 Task: Use LinkedIn's search filters to find profiles with the title 'Technical Specialist', service category 'Relocation', location 'Linjing', talks about 'Markets', and current company 'H.G.'.
Action: Mouse moved to (555, 68)
Screenshot: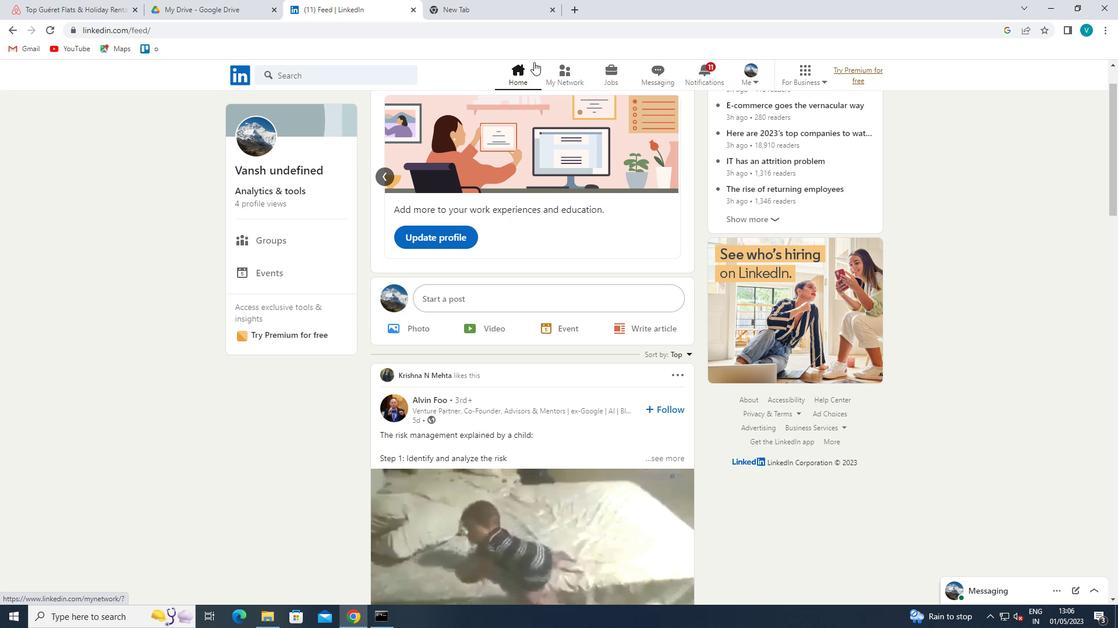 
Action: Mouse pressed left at (555, 68)
Screenshot: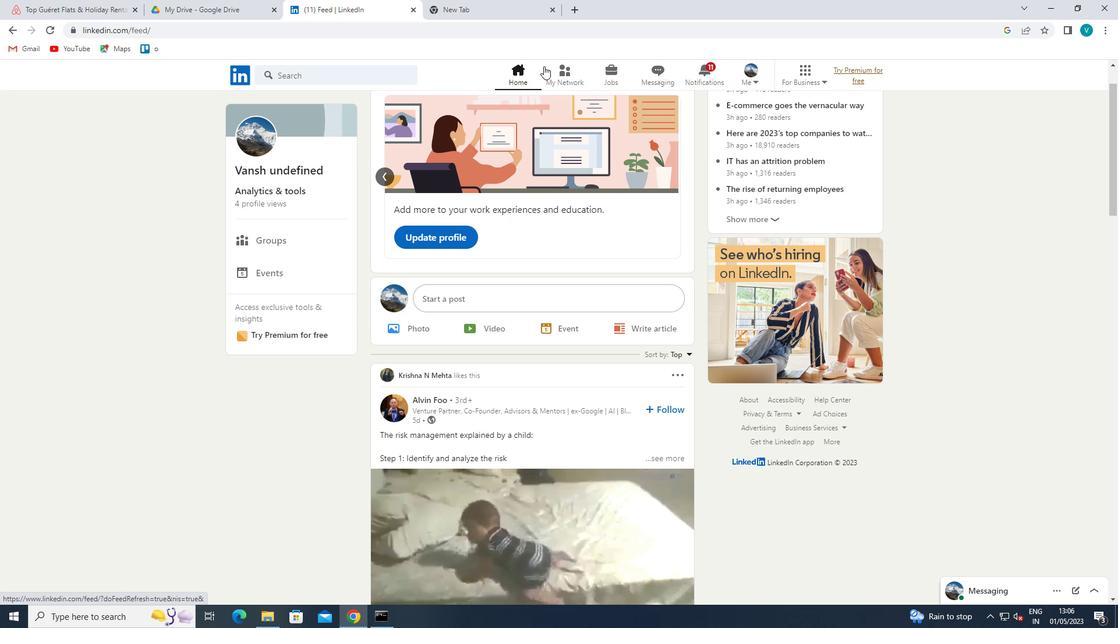 
Action: Mouse moved to (334, 139)
Screenshot: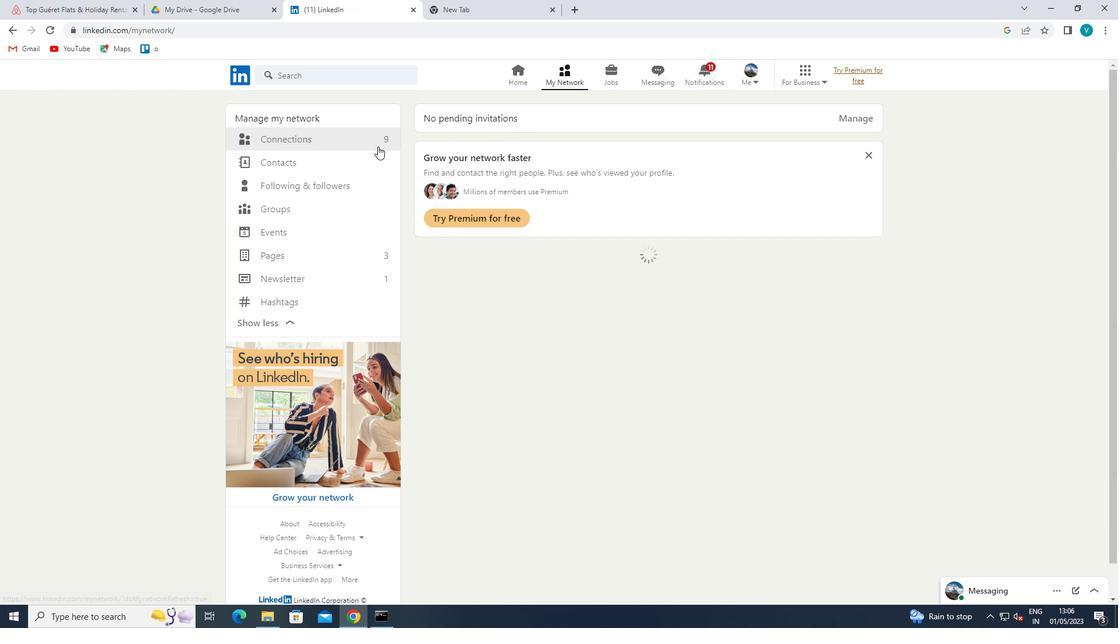 
Action: Mouse pressed left at (334, 139)
Screenshot: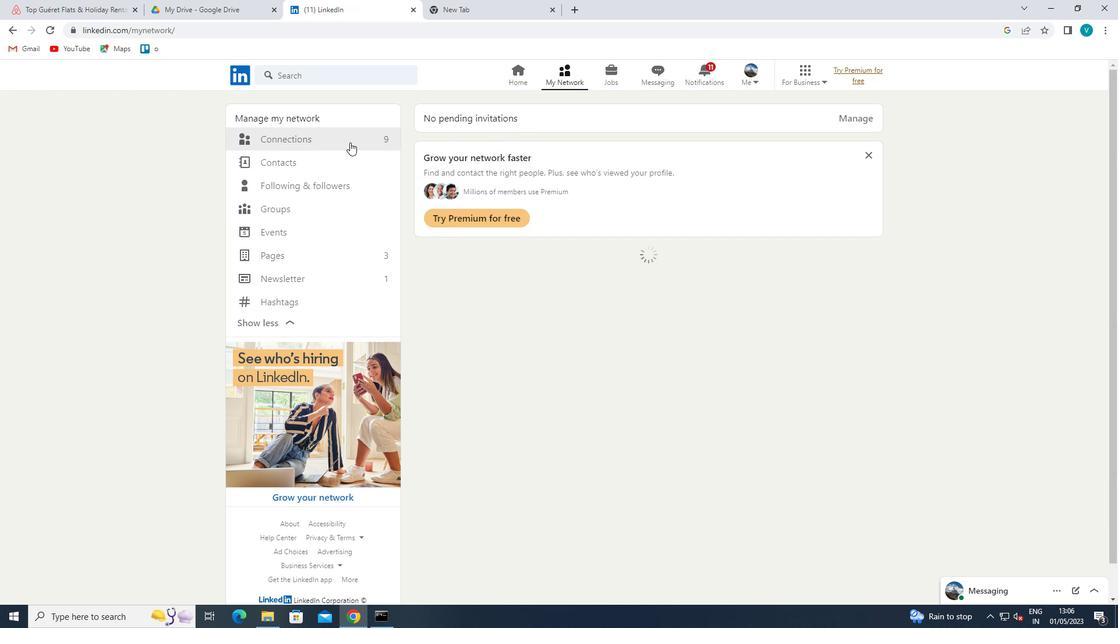 
Action: Mouse moved to (638, 139)
Screenshot: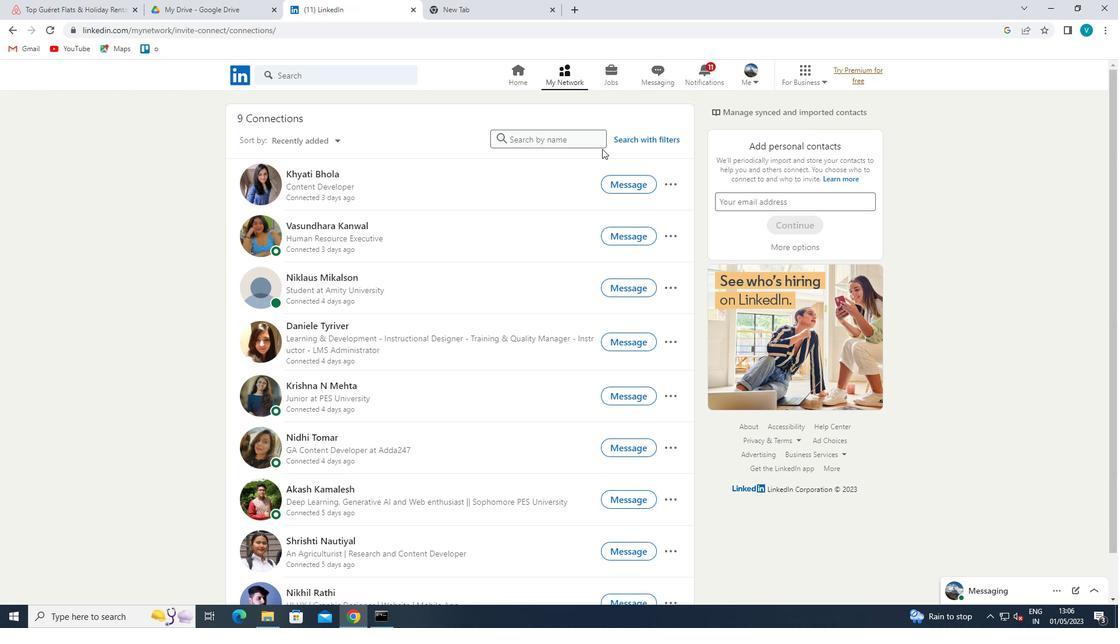 
Action: Mouse pressed left at (638, 139)
Screenshot: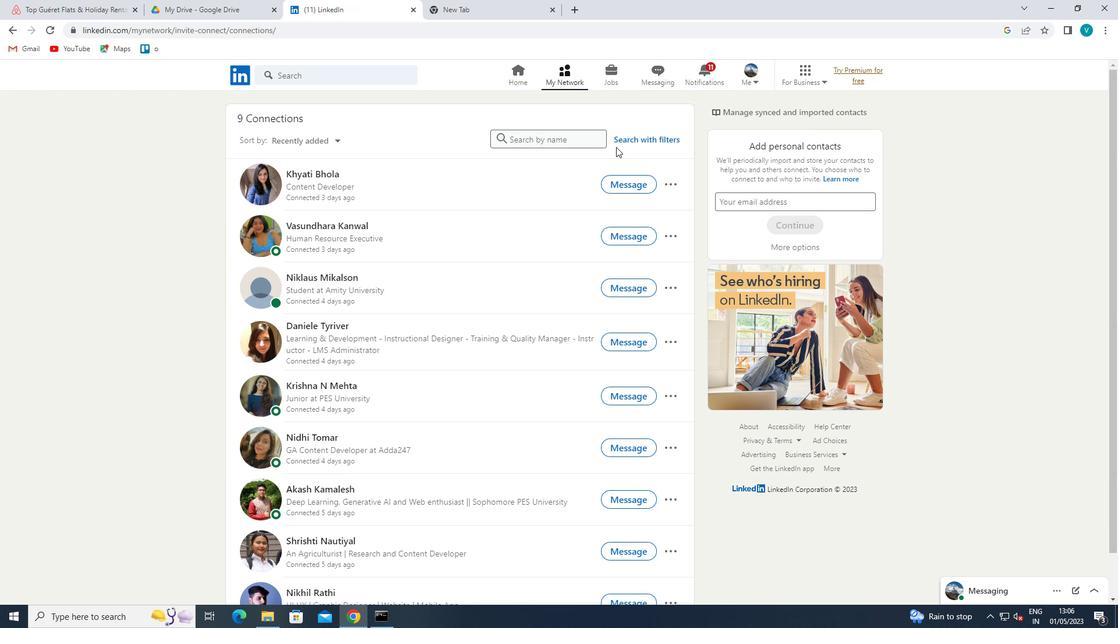 
Action: Mouse moved to (557, 108)
Screenshot: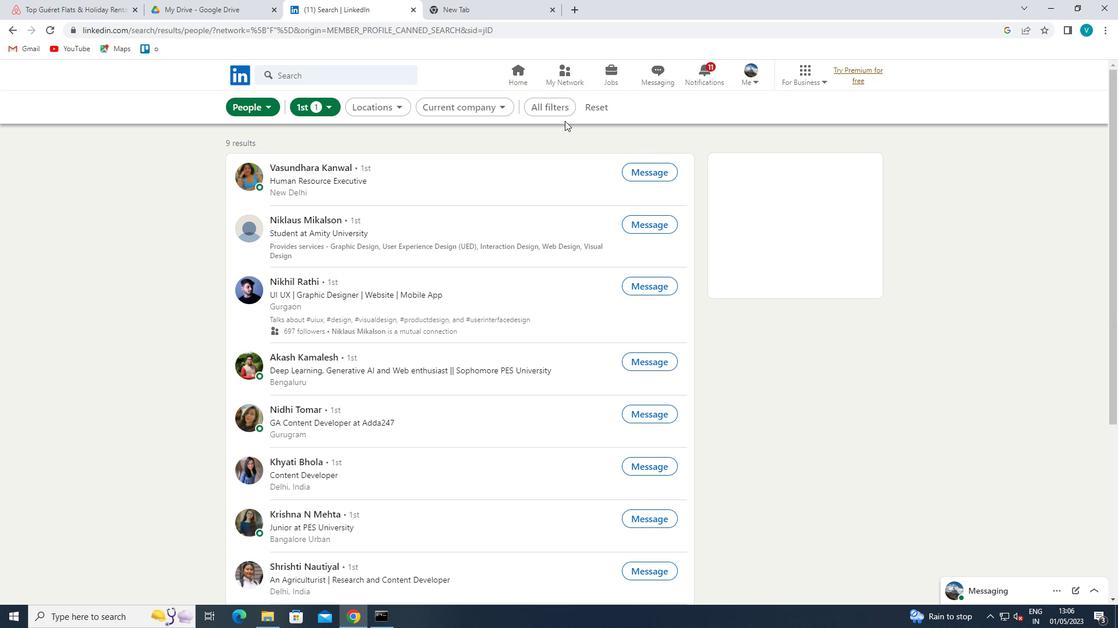 
Action: Mouse pressed left at (557, 108)
Screenshot: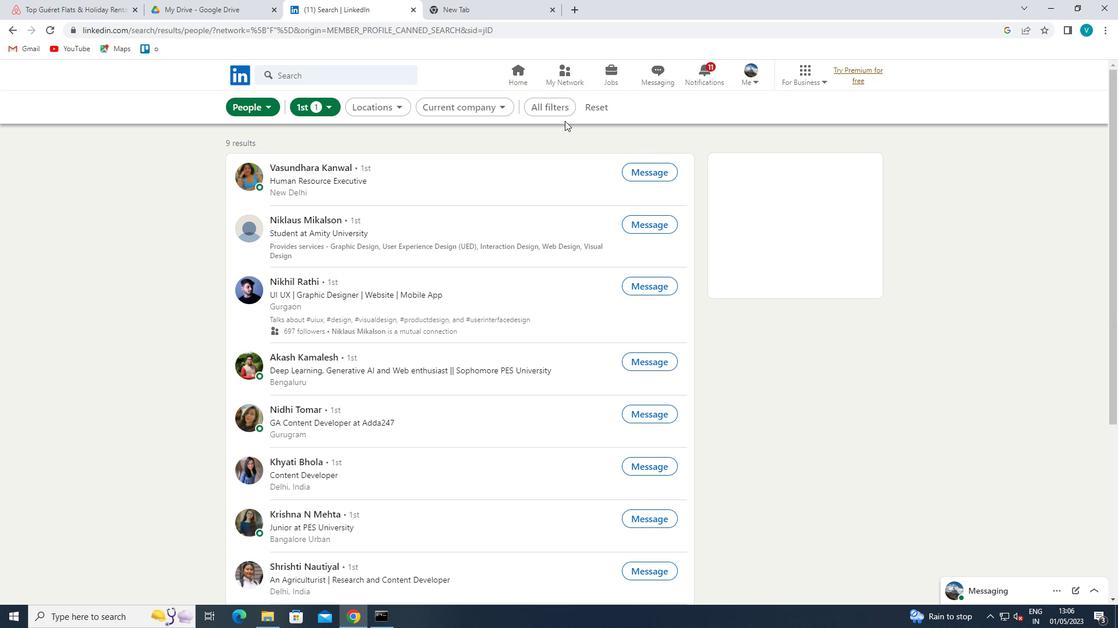 
Action: Mouse moved to (935, 275)
Screenshot: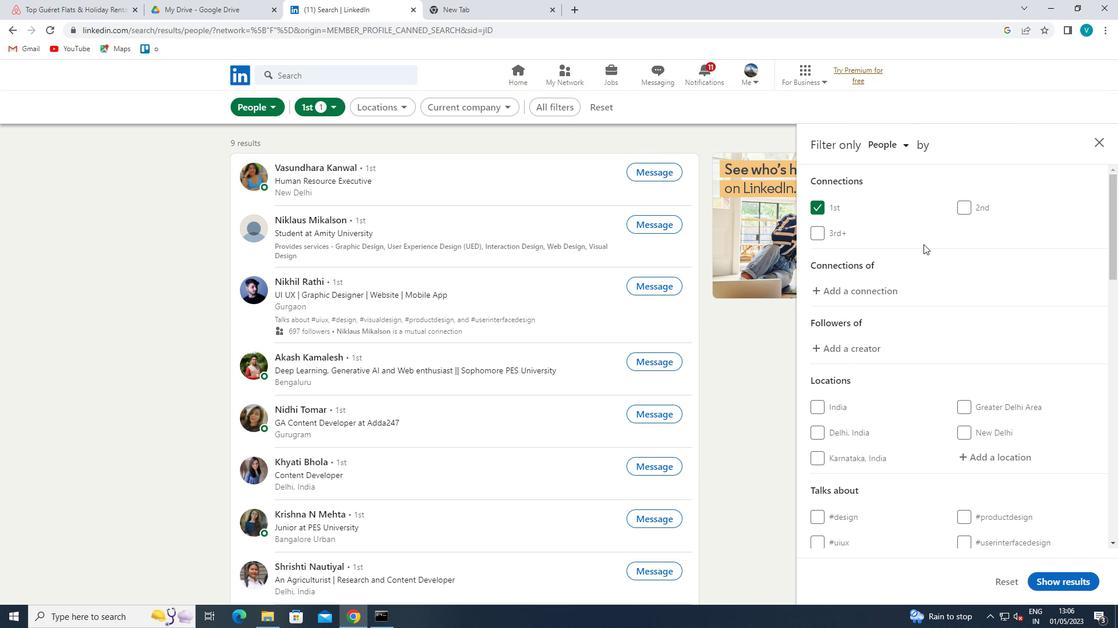 
Action: Mouse scrolled (935, 274) with delta (0, 0)
Screenshot: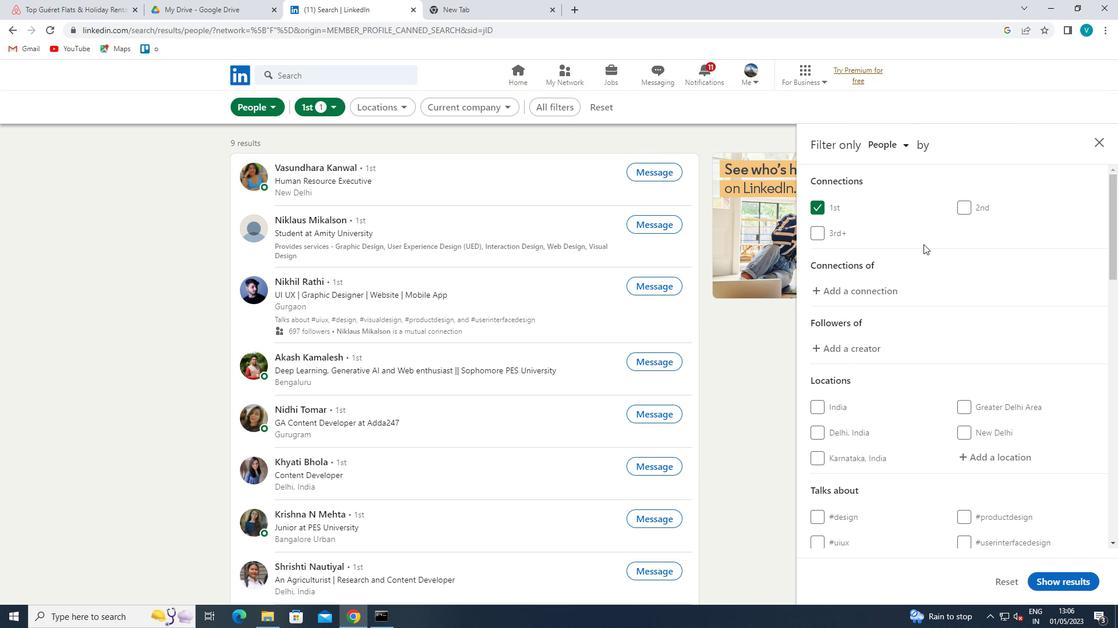 
Action: Mouse moved to (937, 278)
Screenshot: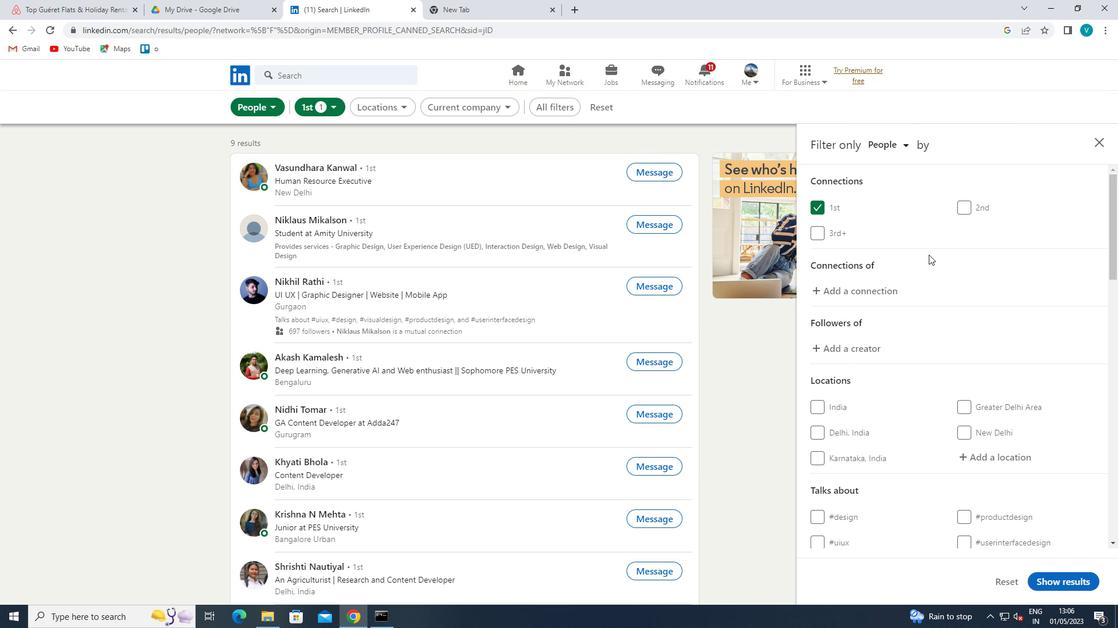 
Action: Mouse scrolled (937, 278) with delta (0, 0)
Screenshot: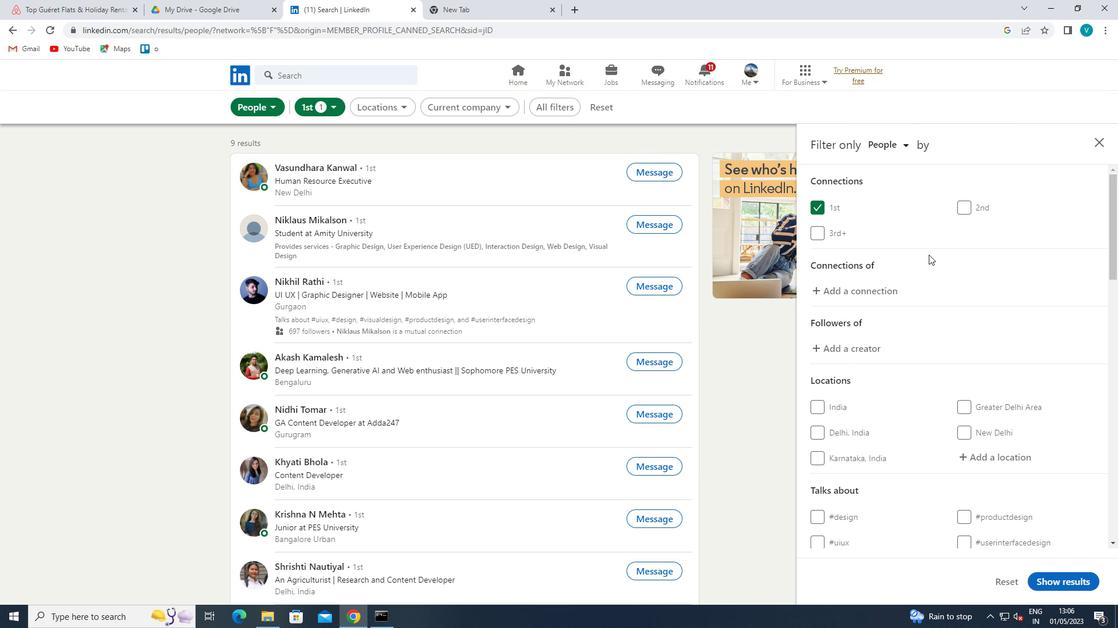 
Action: Mouse moved to (990, 341)
Screenshot: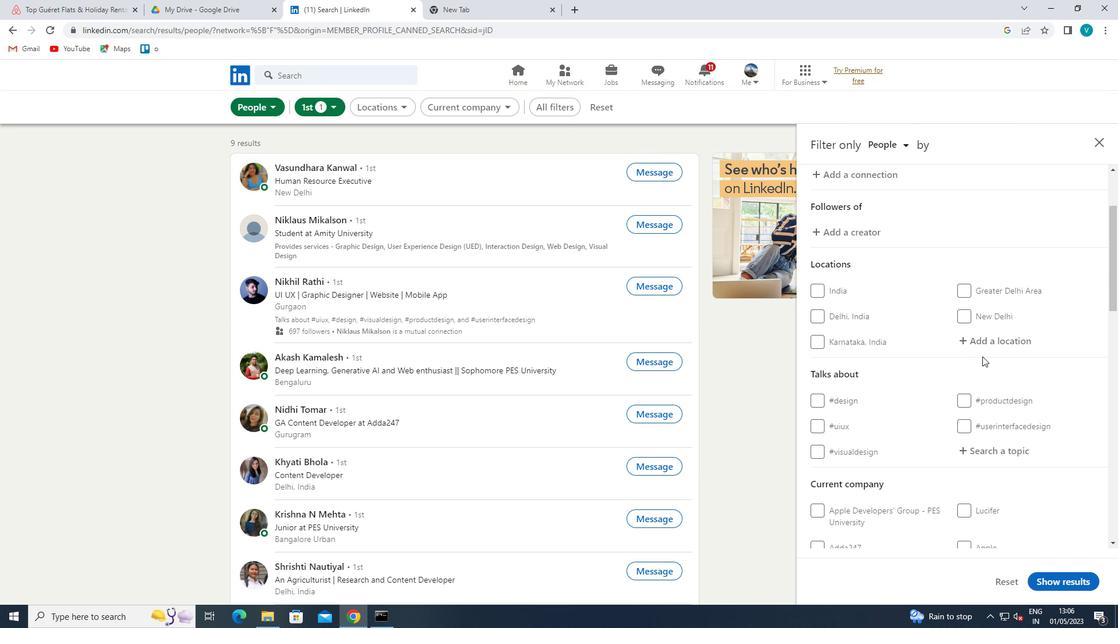 
Action: Mouse pressed left at (990, 341)
Screenshot: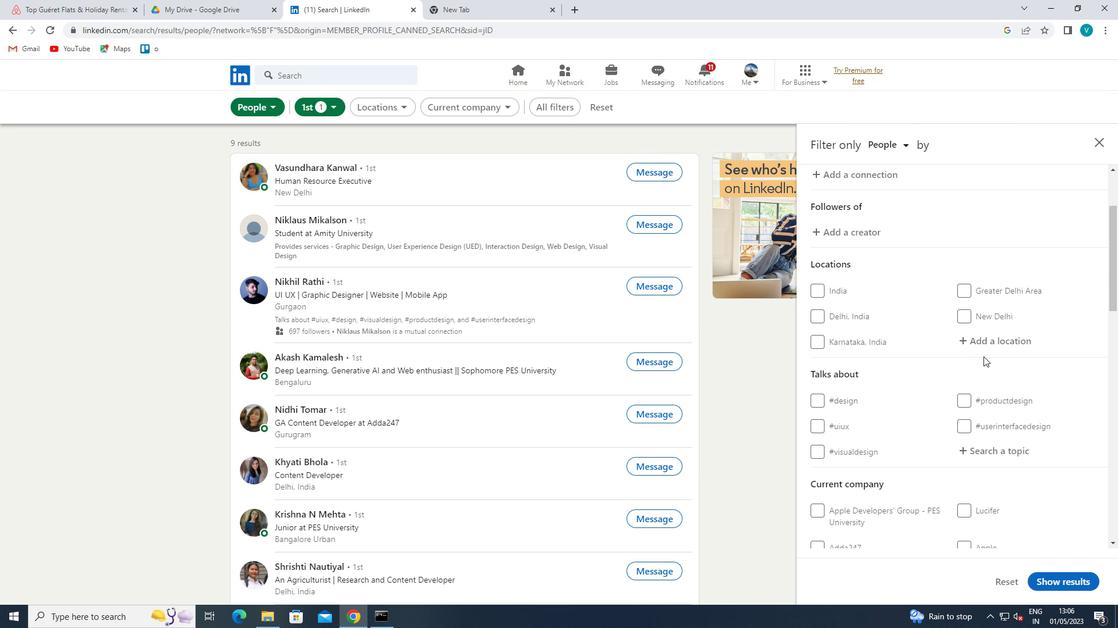 
Action: Mouse moved to (864, 304)
Screenshot: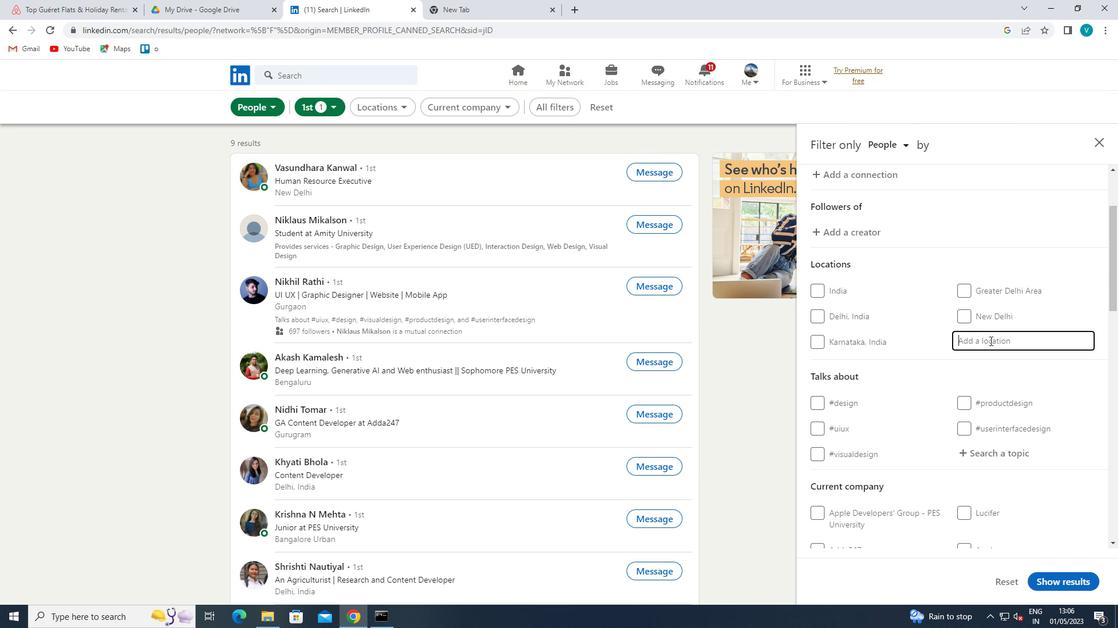 
Action: Key pressed <Key.shift>LINJIANG<Key.space>
Screenshot: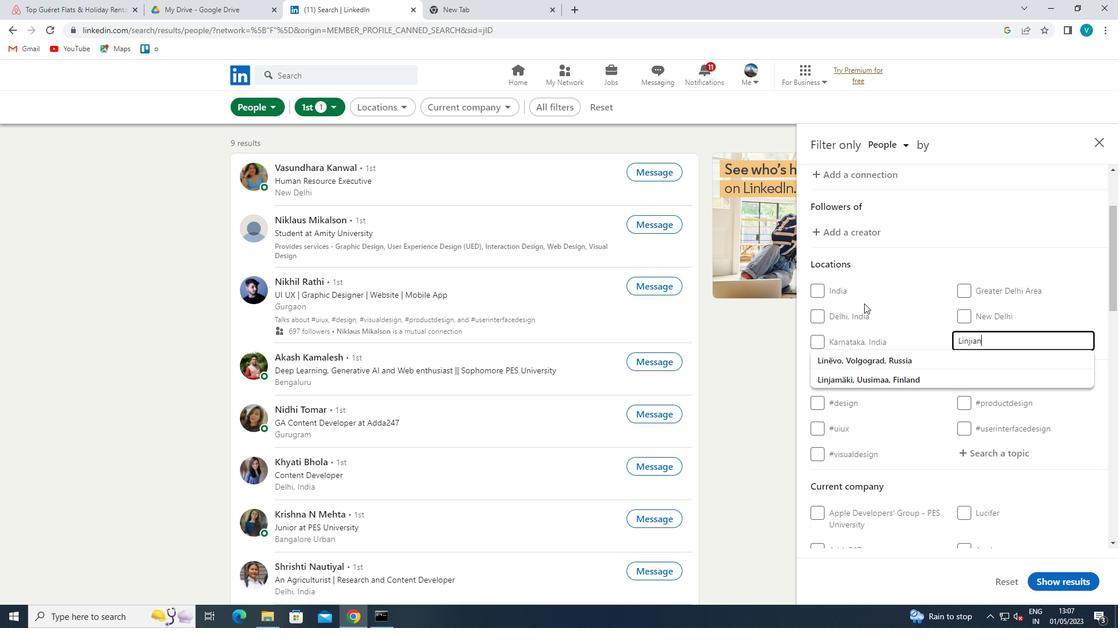 
Action: Mouse moved to (944, 354)
Screenshot: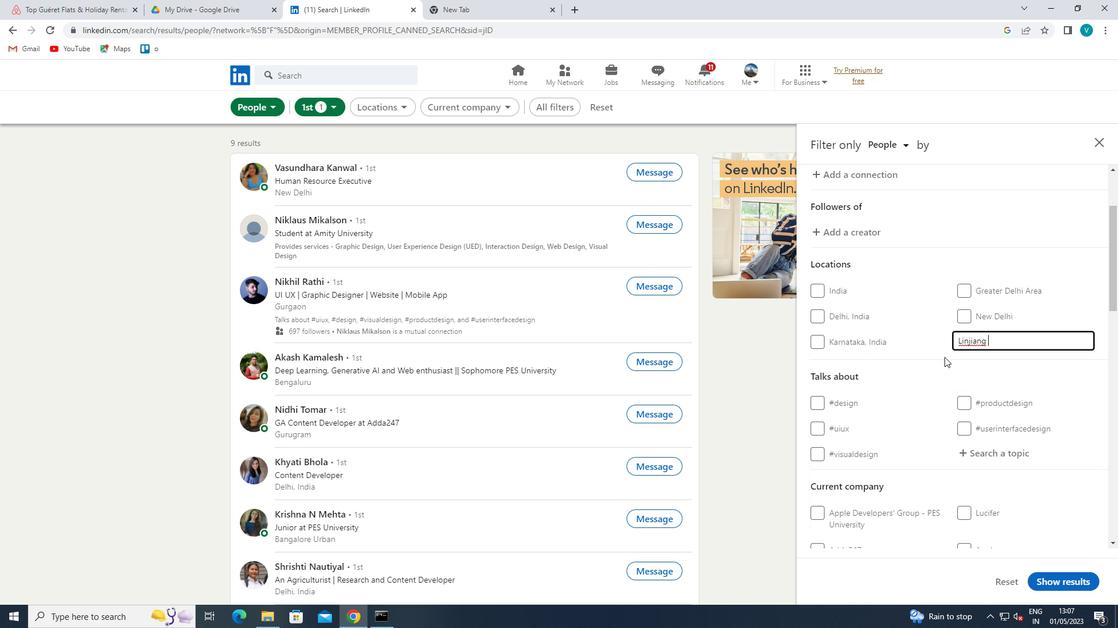 
Action: Mouse pressed left at (944, 354)
Screenshot: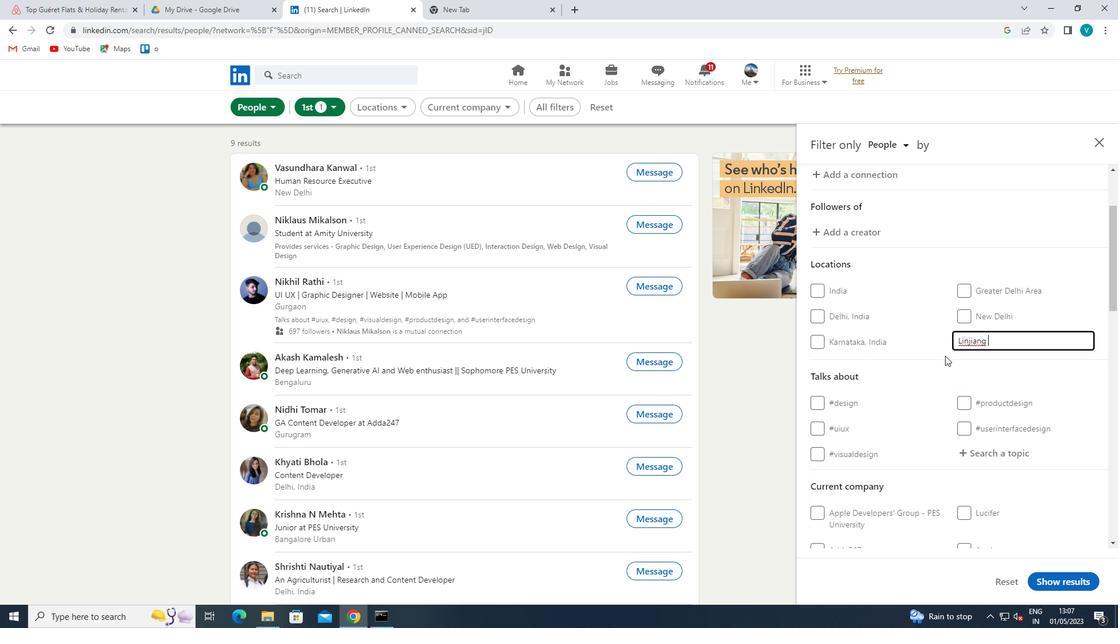 
Action: Mouse moved to (948, 351)
Screenshot: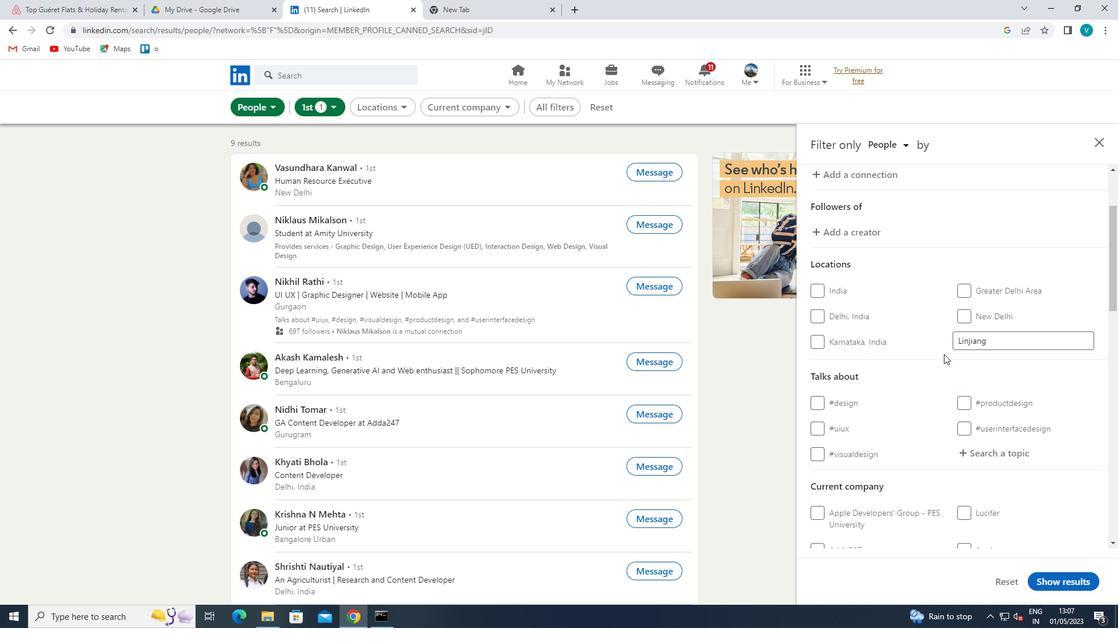 
Action: Mouse scrolled (948, 350) with delta (0, 0)
Screenshot: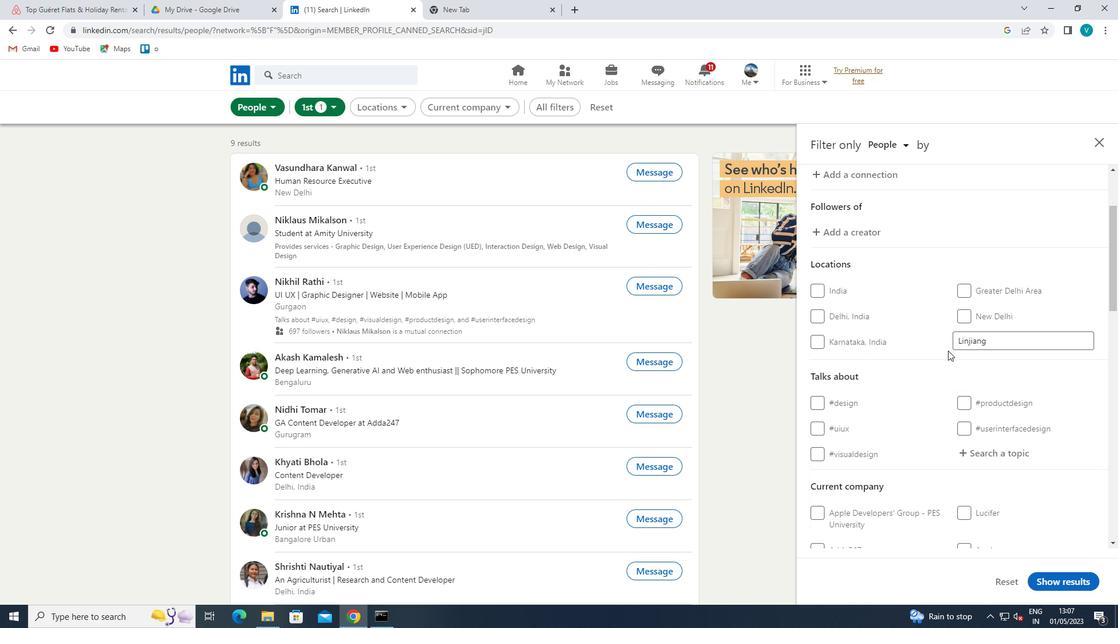 
Action: Mouse moved to (992, 396)
Screenshot: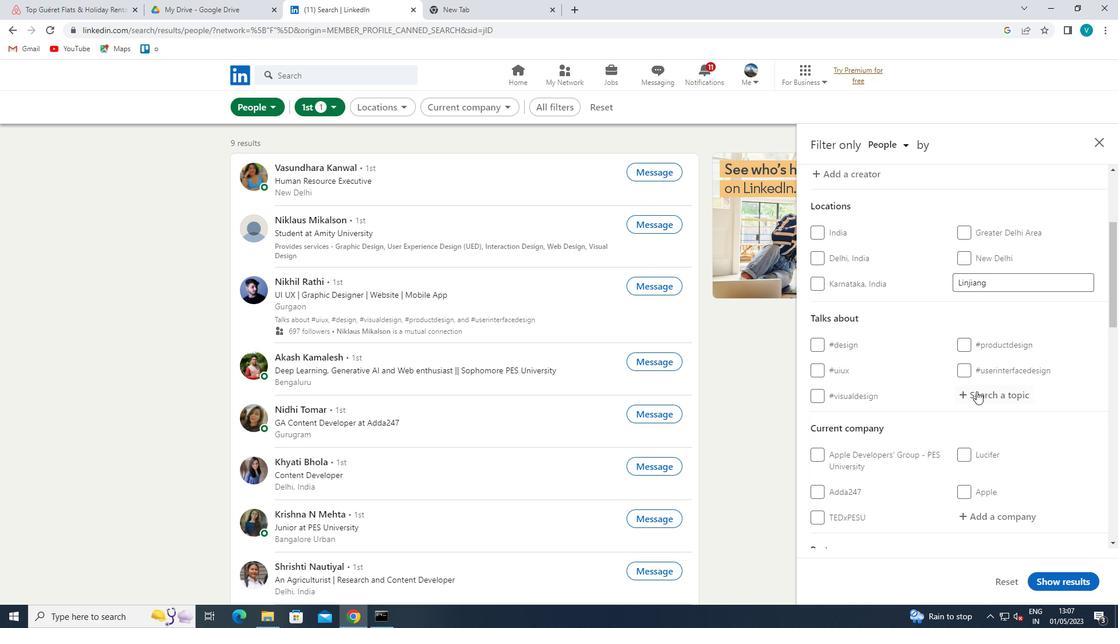 
Action: Mouse pressed left at (992, 396)
Screenshot: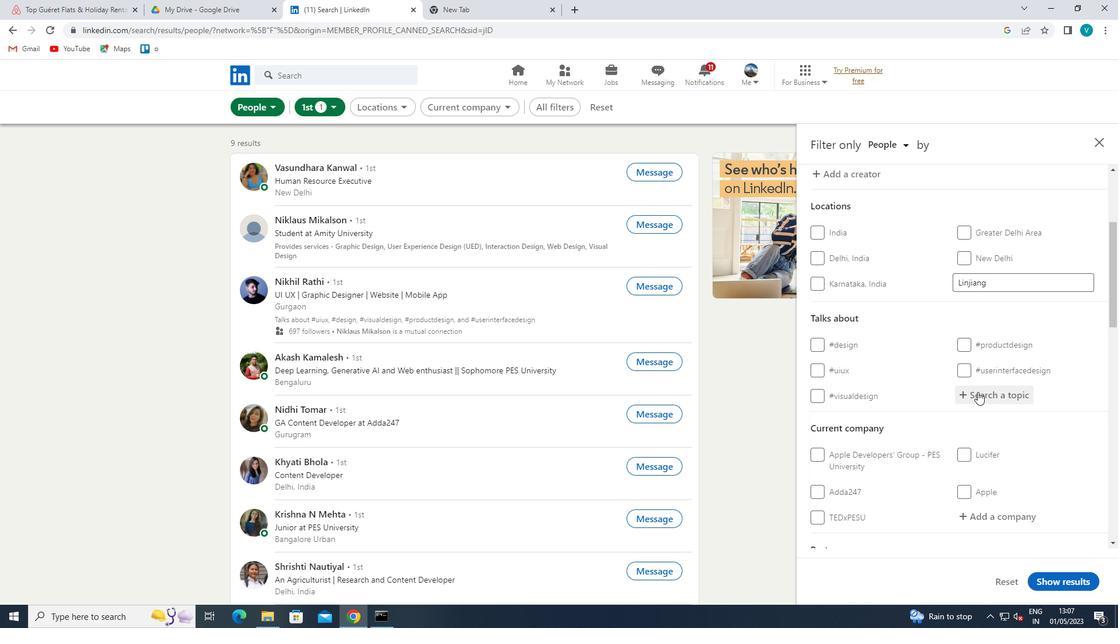 
Action: Key pressed <Key.shift>MARKETS
Screenshot: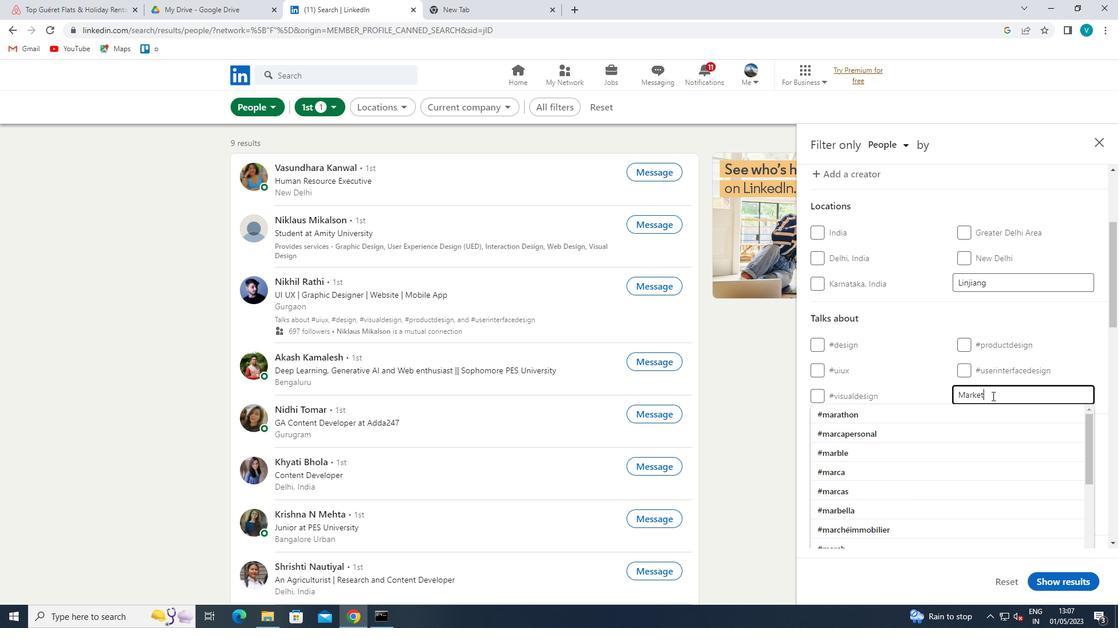 
Action: Mouse moved to (951, 411)
Screenshot: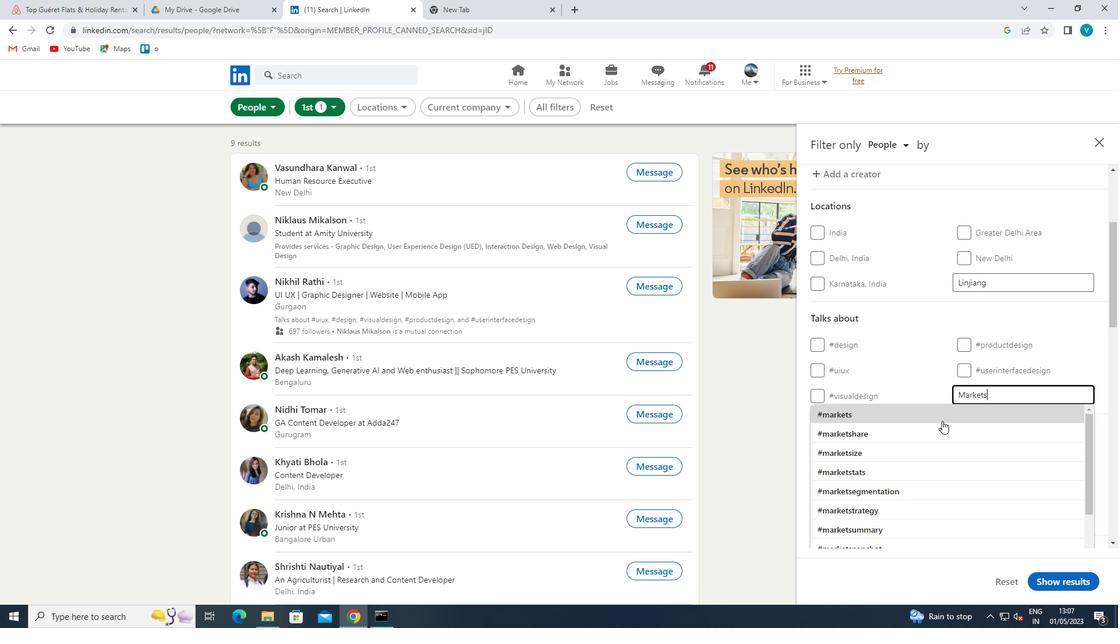 
Action: Mouse pressed left at (951, 411)
Screenshot: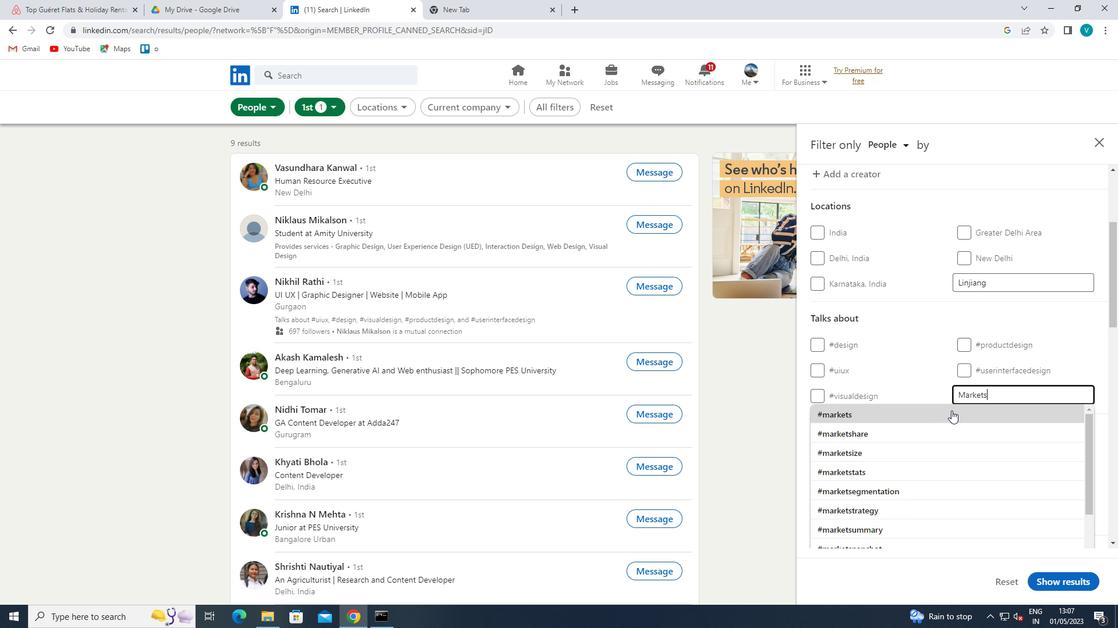 
Action: Mouse moved to (952, 411)
Screenshot: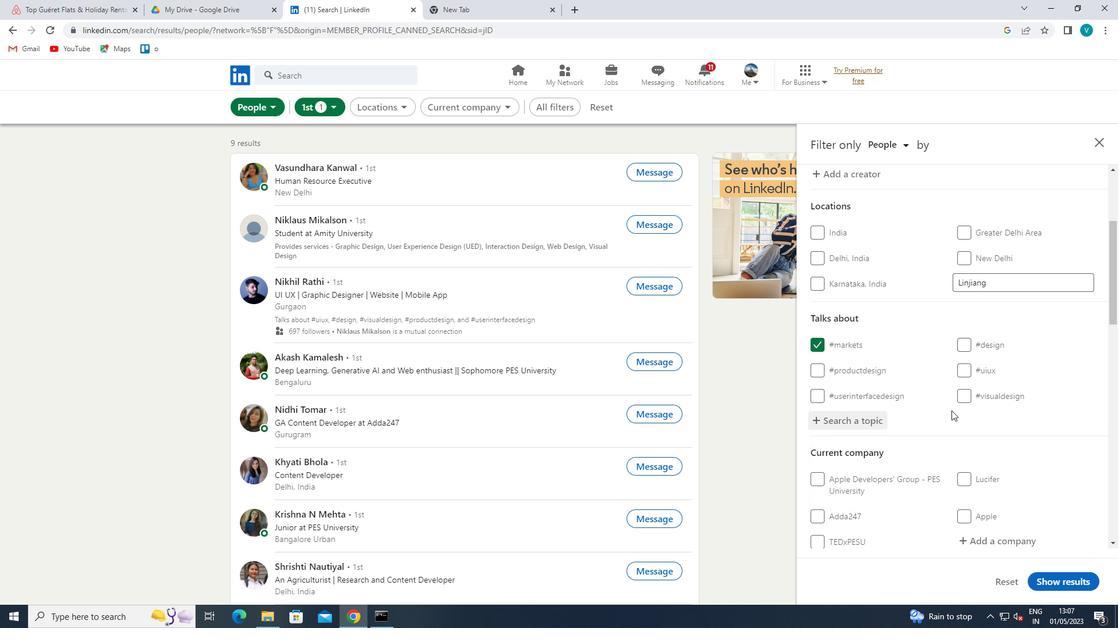 
Action: Mouse scrolled (952, 410) with delta (0, 0)
Screenshot: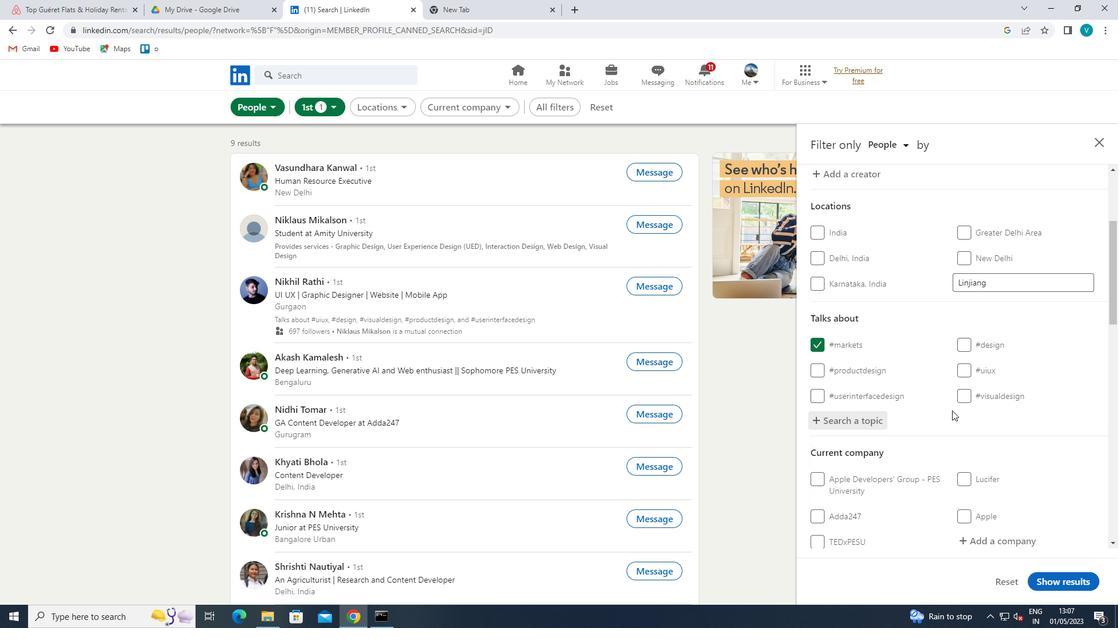 
Action: Mouse scrolled (952, 410) with delta (0, 0)
Screenshot: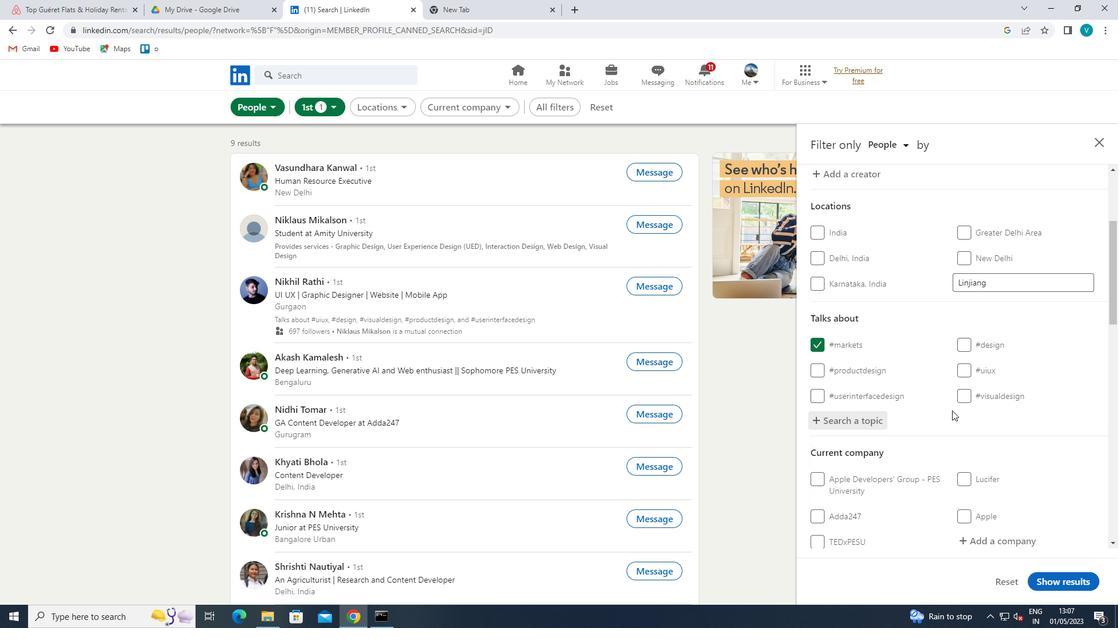 
Action: Mouse moved to (984, 430)
Screenshot: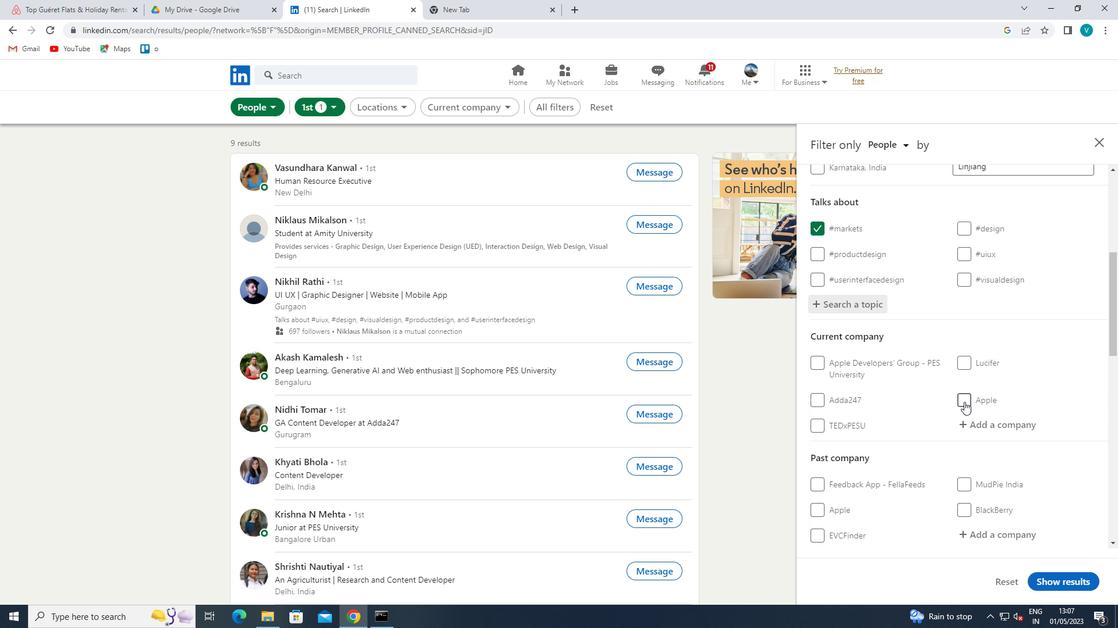 
Action: Mouse pressed left at (984, 430)
Screenshot: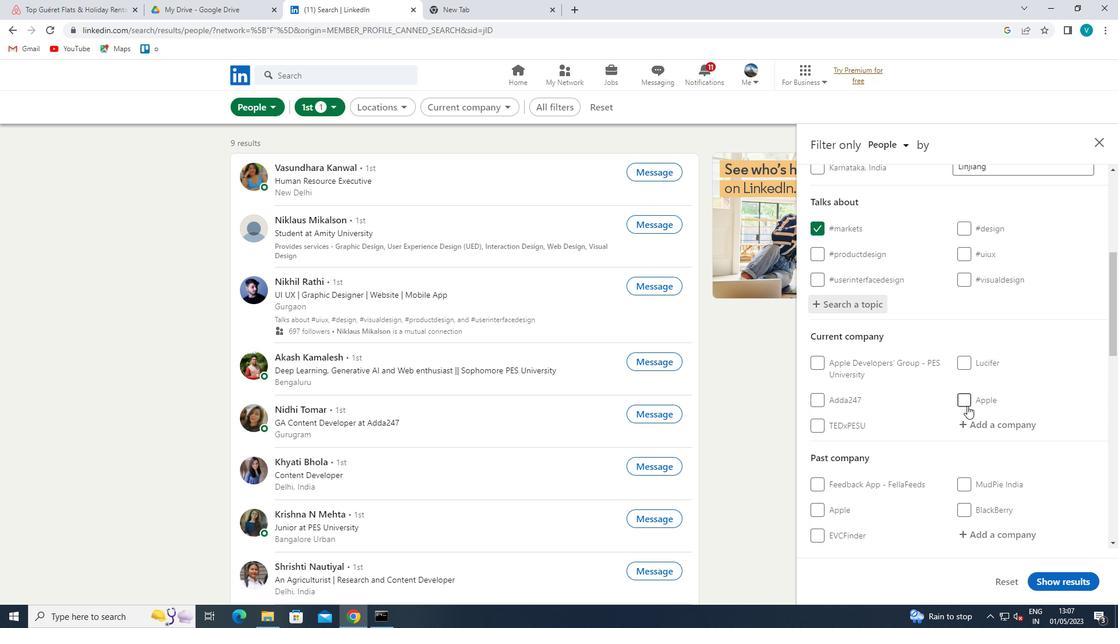 
Action: Key pressed <Key.shift>H.<Key.shift>G<Key.space><Key.left>.<Key.space>
Screenshot: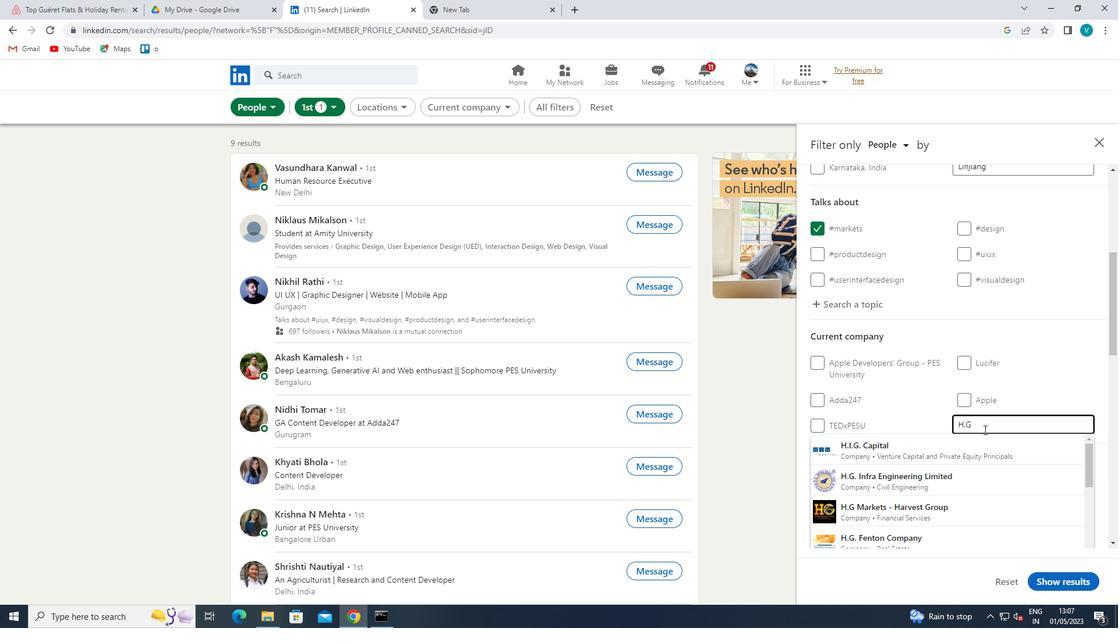 
Action: Mouse moved to (969, 441)
Screenshot: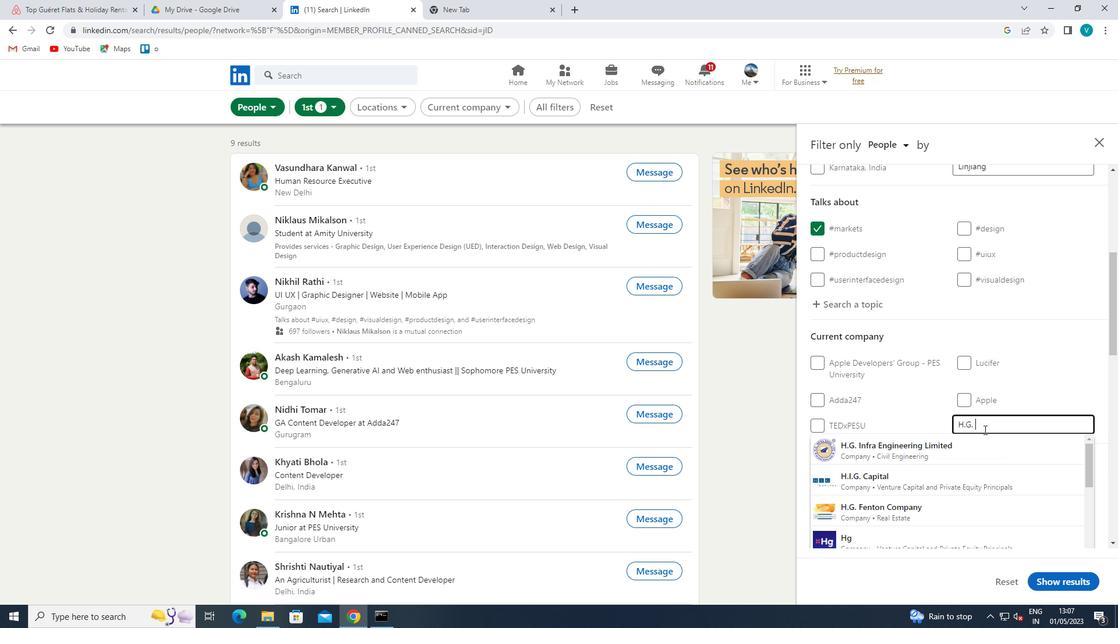 
Action: Mouse pressed left at (969, 441)
Screenshot: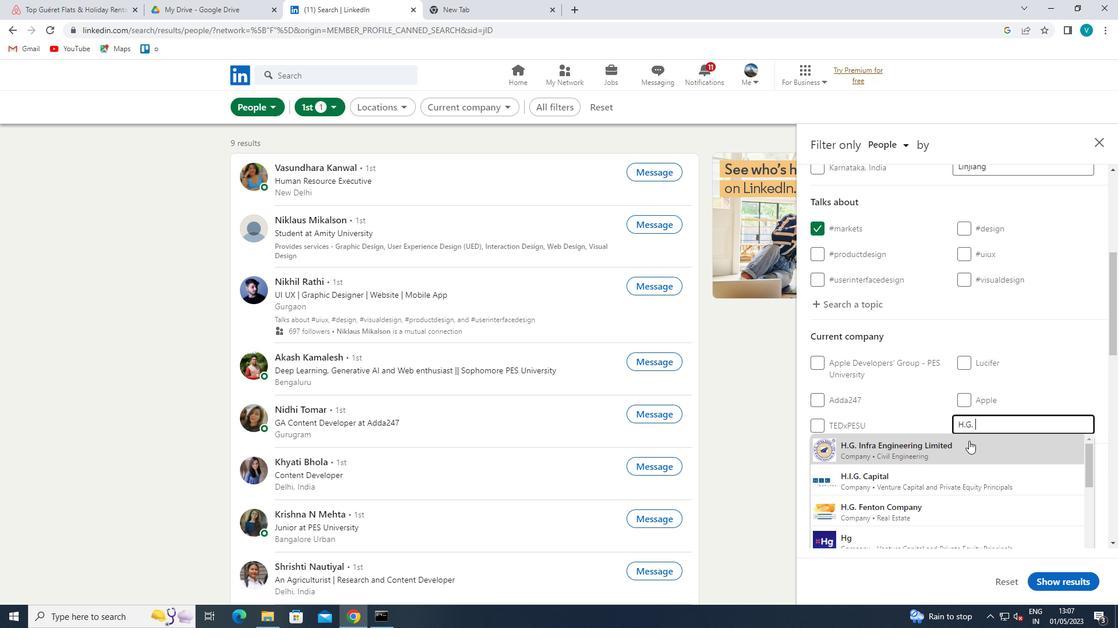 
Action: Mouse moved to (969, 440)
Screenshot: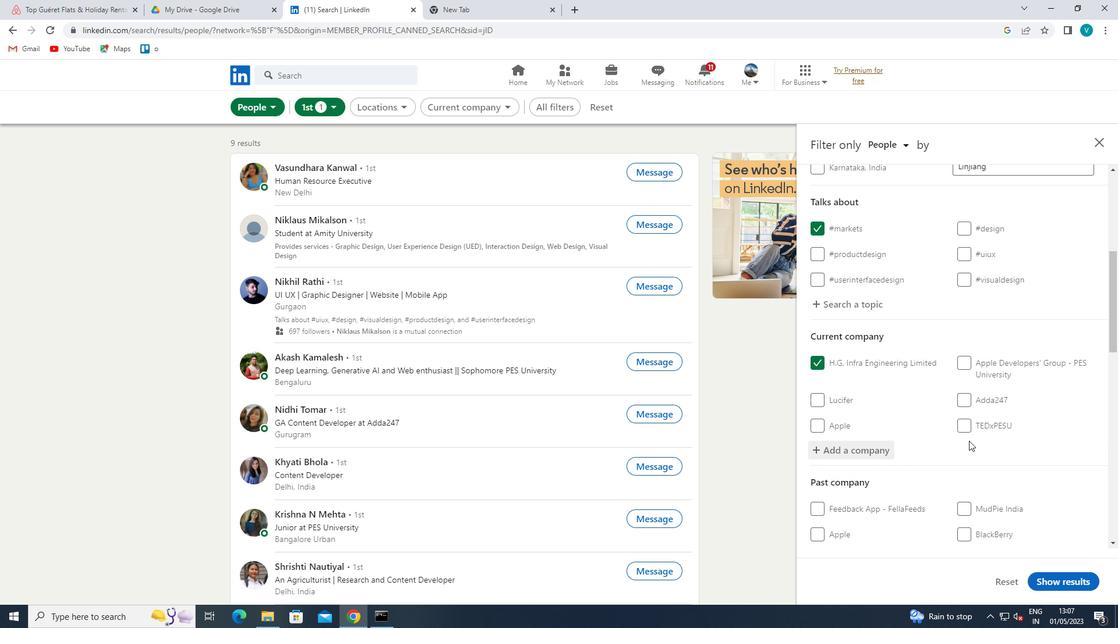 
Action: Mouse scrolled (969, 440) with delta (0, 0)
Screenshot: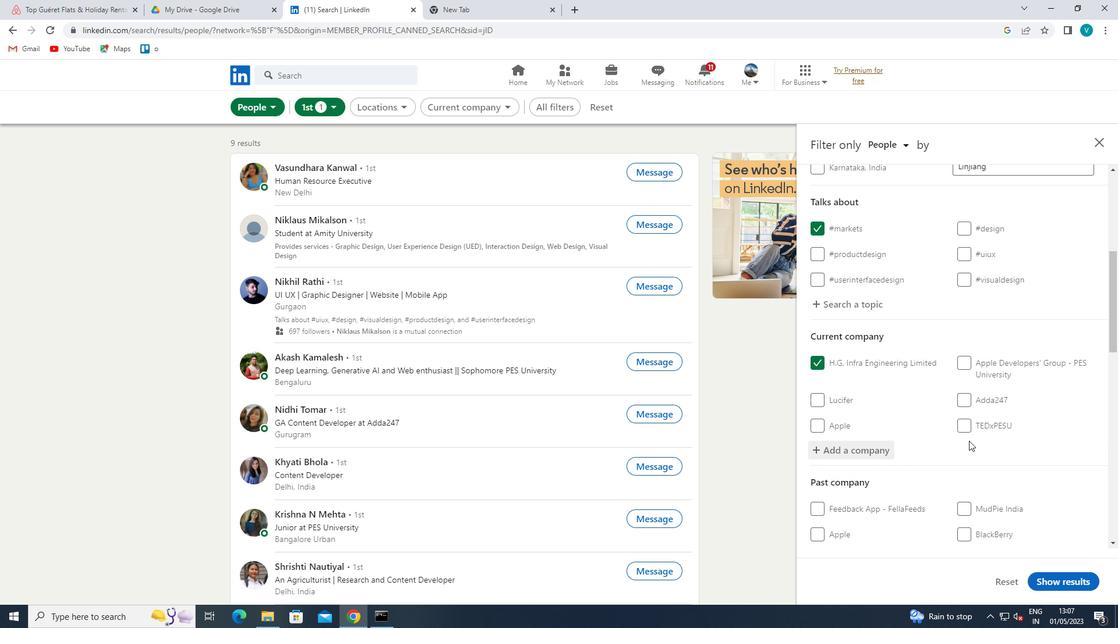 
Action: Mouse moved to (971, 439)
Screenshot: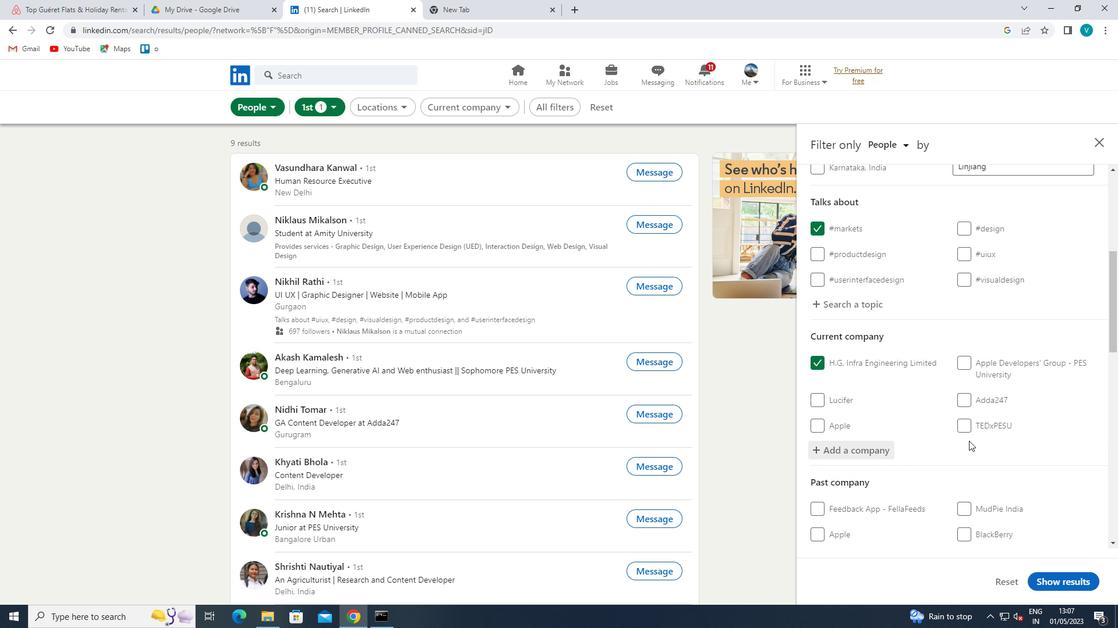 
Action: Mouse scrolled (971, 439) with delta (0, 0)
Screenshot: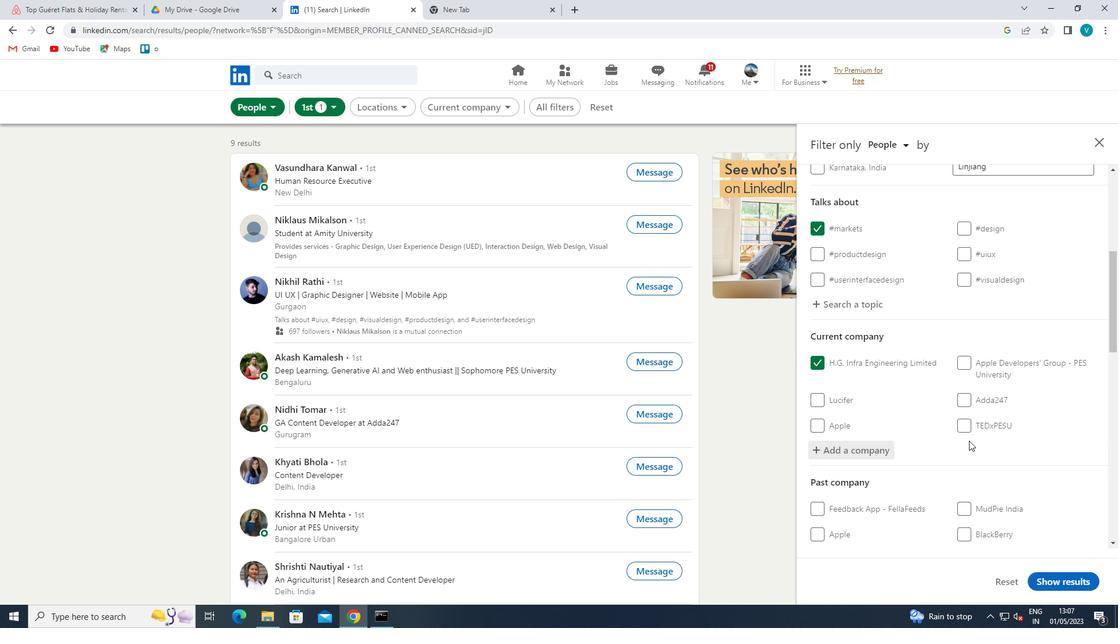 
Action: Mouse scrolled (971, 439) with delta (0, 0)
Screenshot: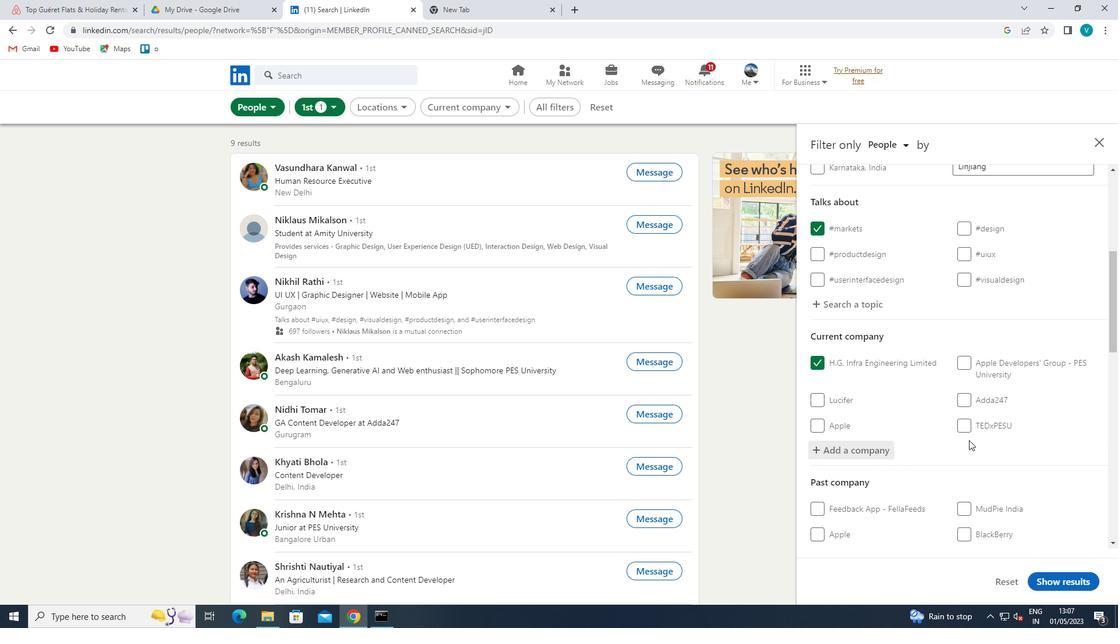 
Action: Mouse scrolled (971, 439) with delta (0, 0)
Screenshot: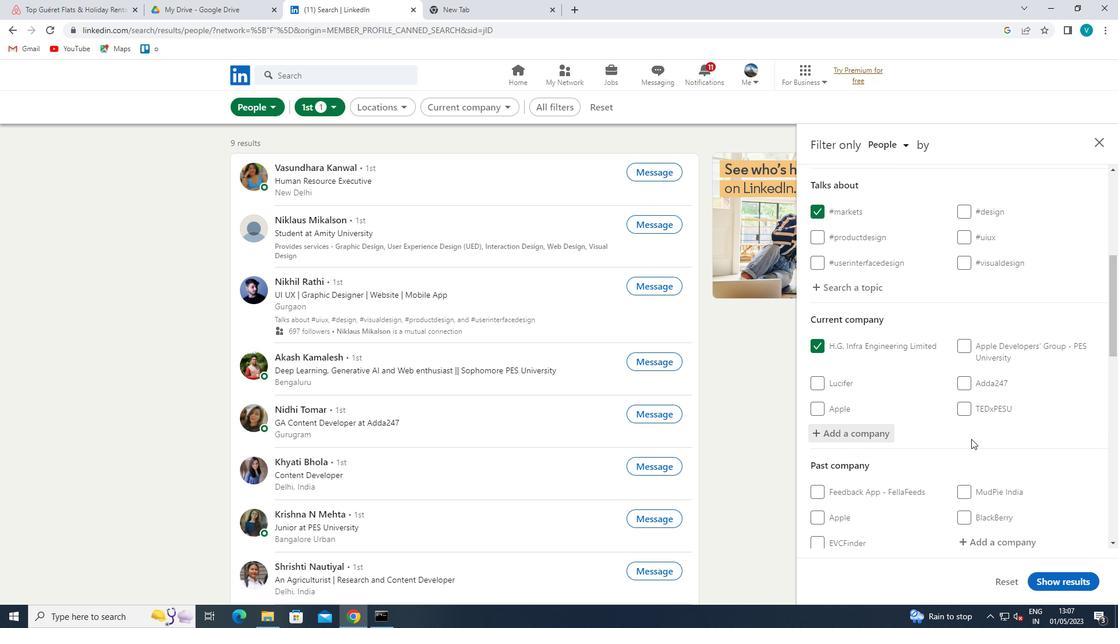 
Action: Mouse moved to (988, 470)
Screenshot: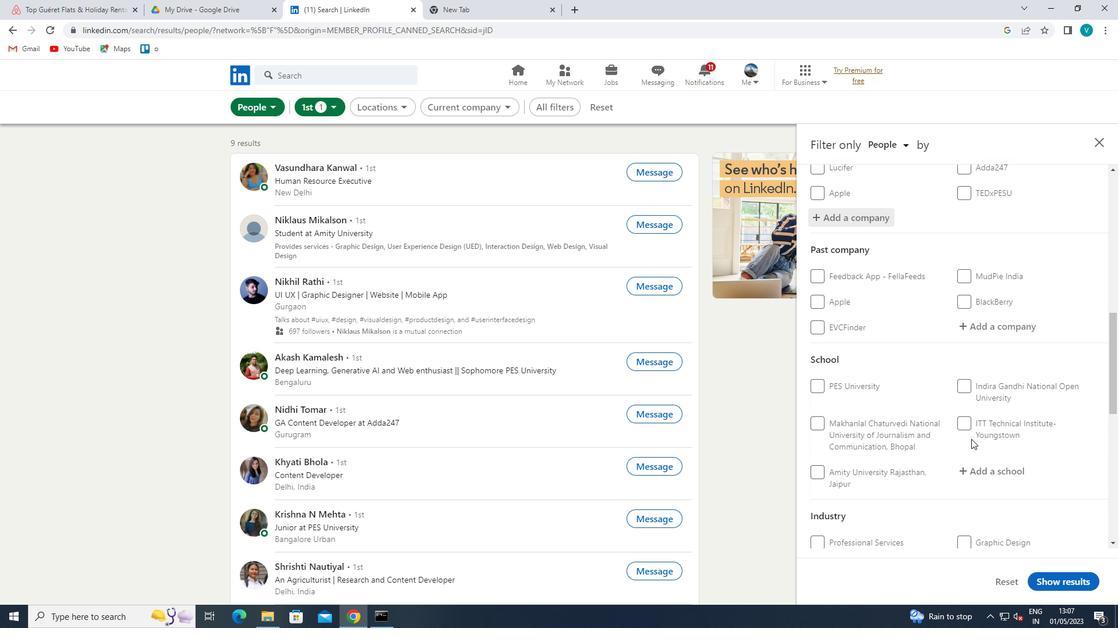 
Action: Mouse pressed left at (988, 470)
Screenshot: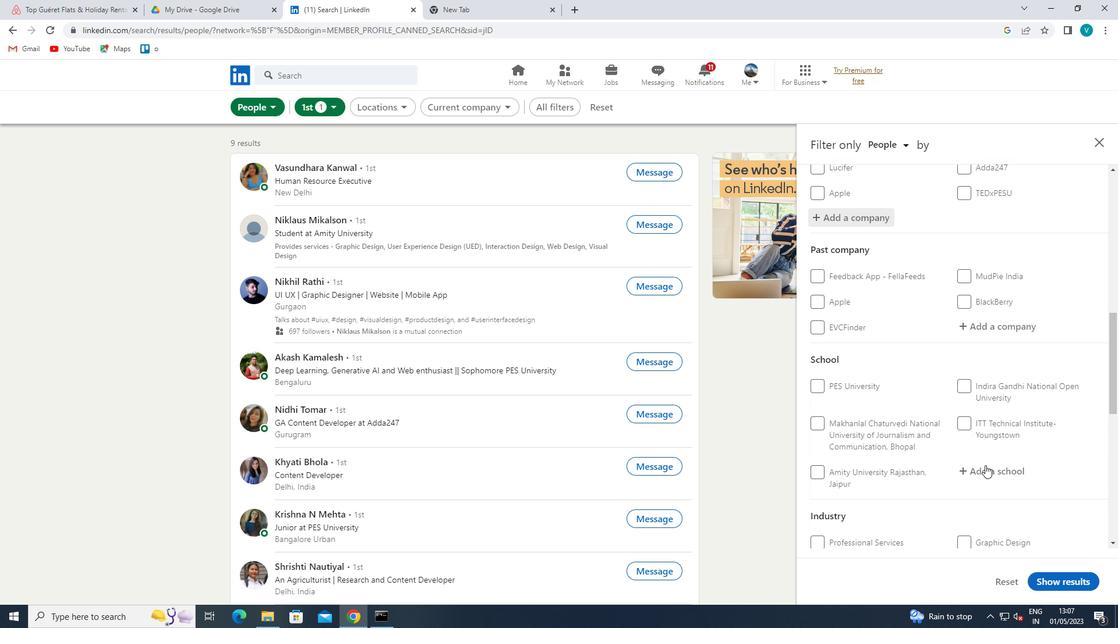 
Action: Key pressed <Key.shift>KARPAGAM<Key.space>
Screenshot: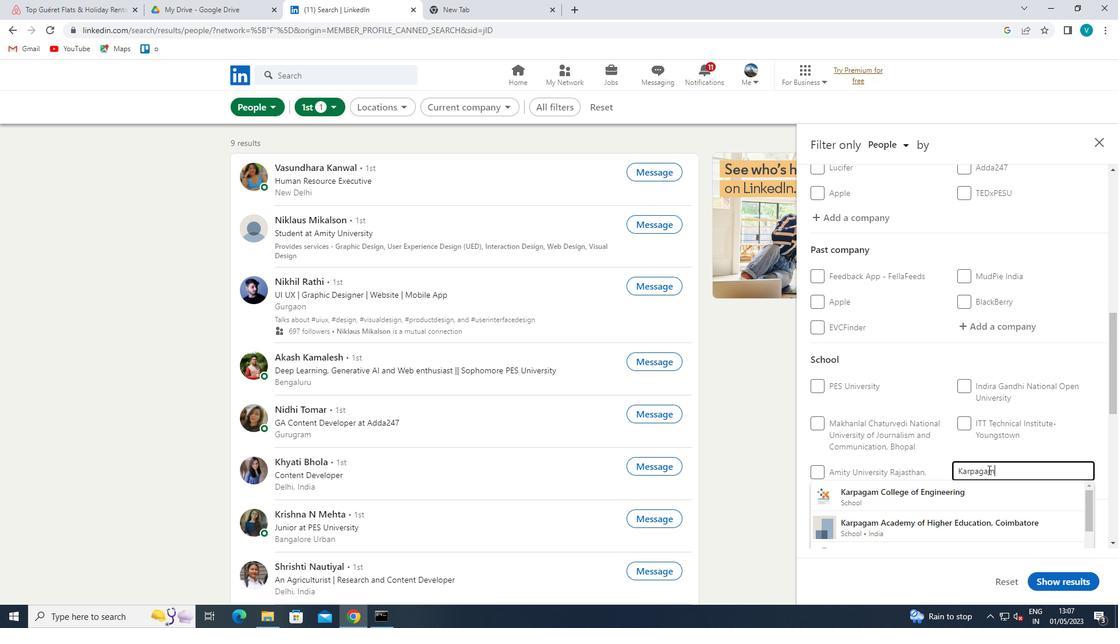
Action: Mouse moved to (987, 490)
Screenshot: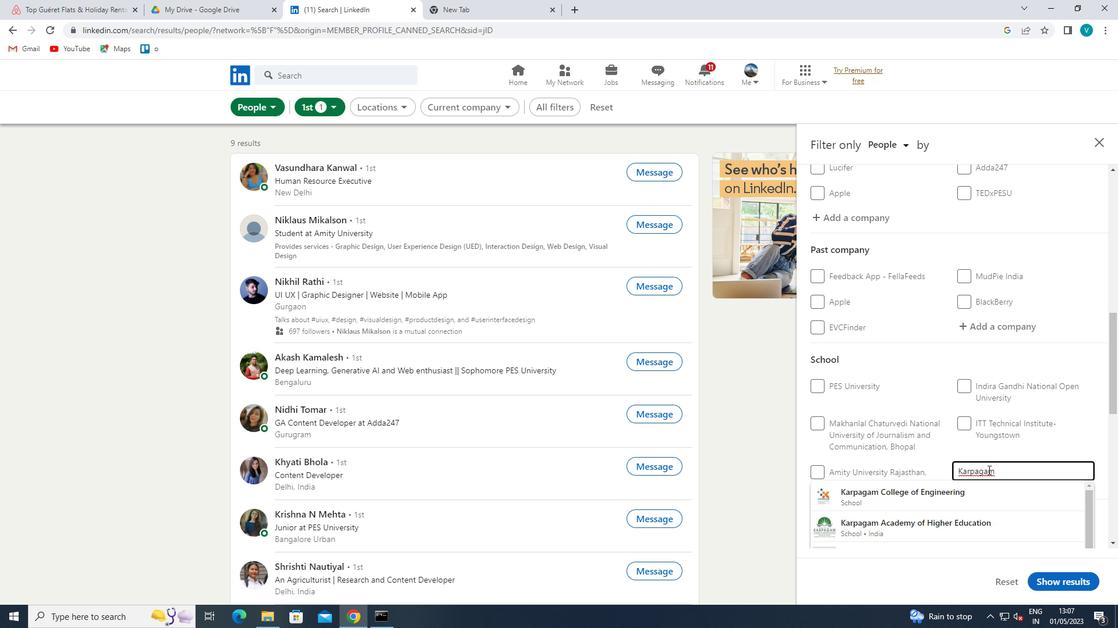 
Action: Mouse pressed left at (987, 490)
Screenshot: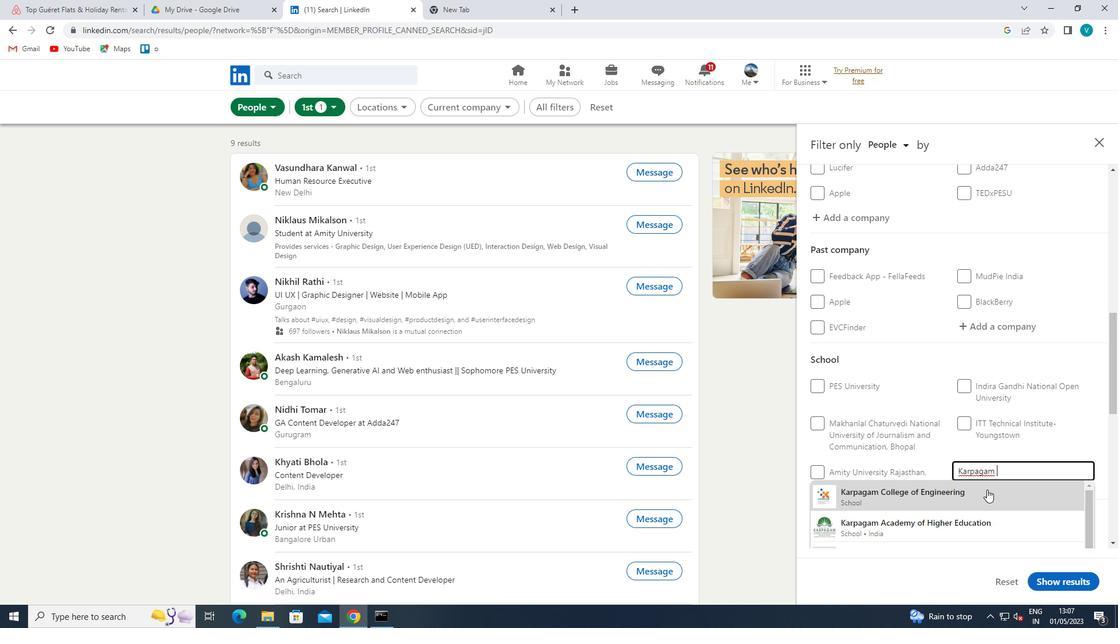 
Action: Mouse moved to (1013, 454)
Screenshot: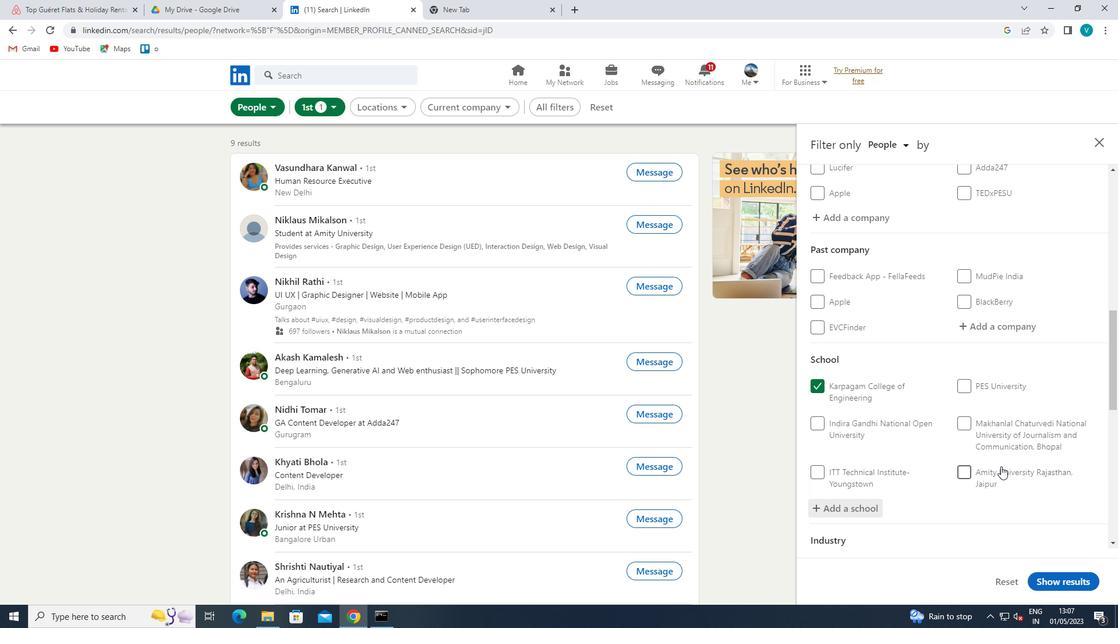 
Action: Mouse scrolled (1013, 454) with delta (0, 0)
Screenshot: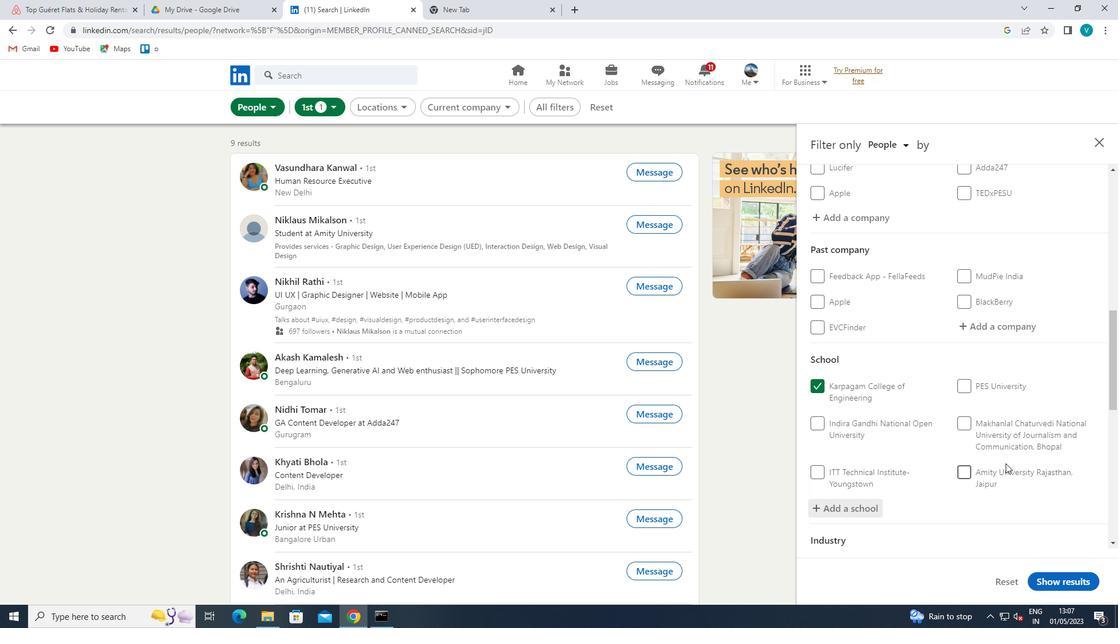 
Action: Mouse moved to (1013, 453)
Screenshot: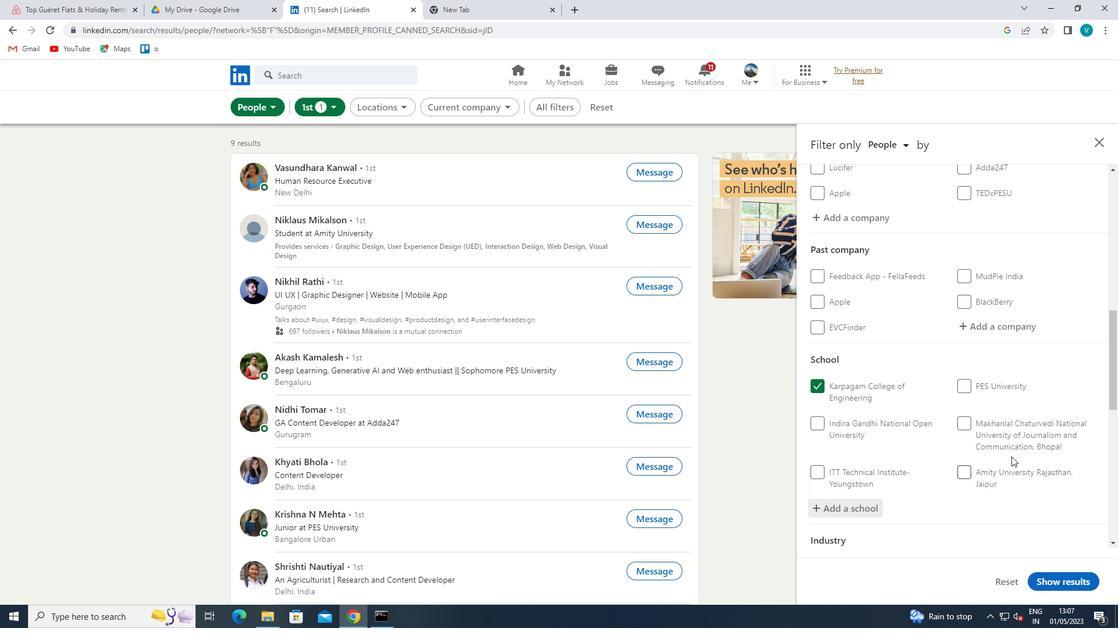 
Action: Mouse scrolled (1013, 453) with delta (0, 0)
Screenshot: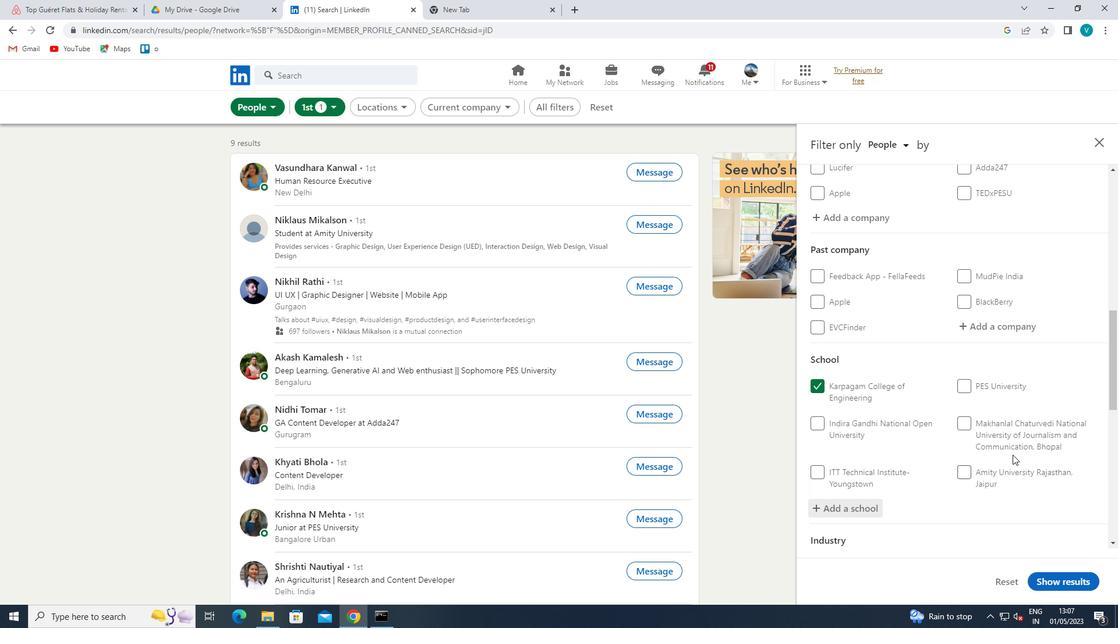 
Action: Mouse moved to (1011, 453)
Screenshot: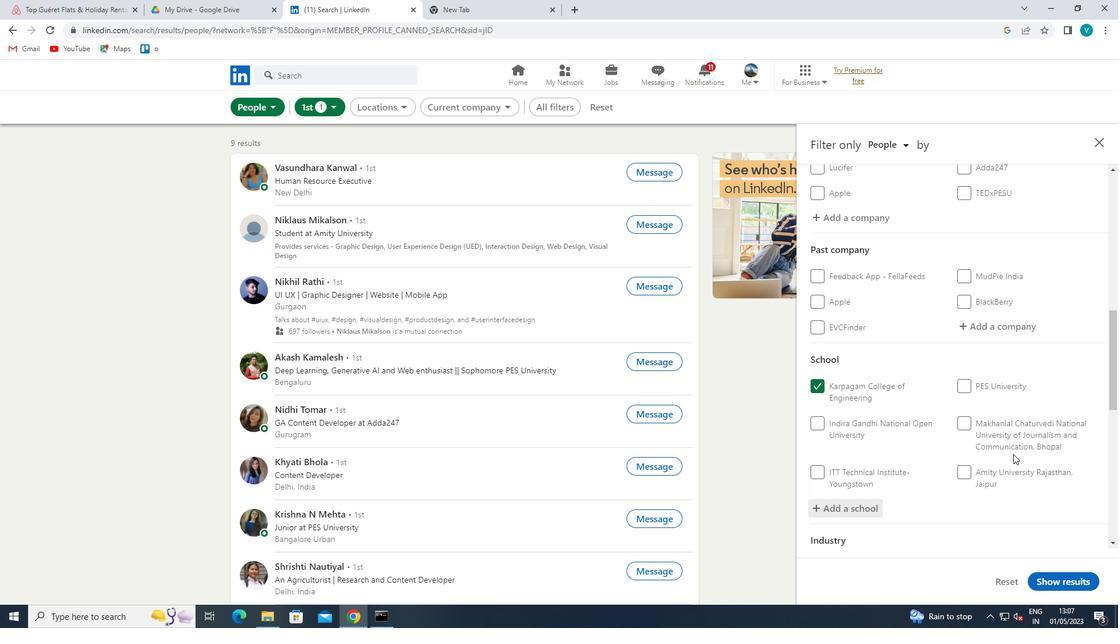 
Action: Mouse scrolled (1011, 452) with delta (0, 0)
Screenshot: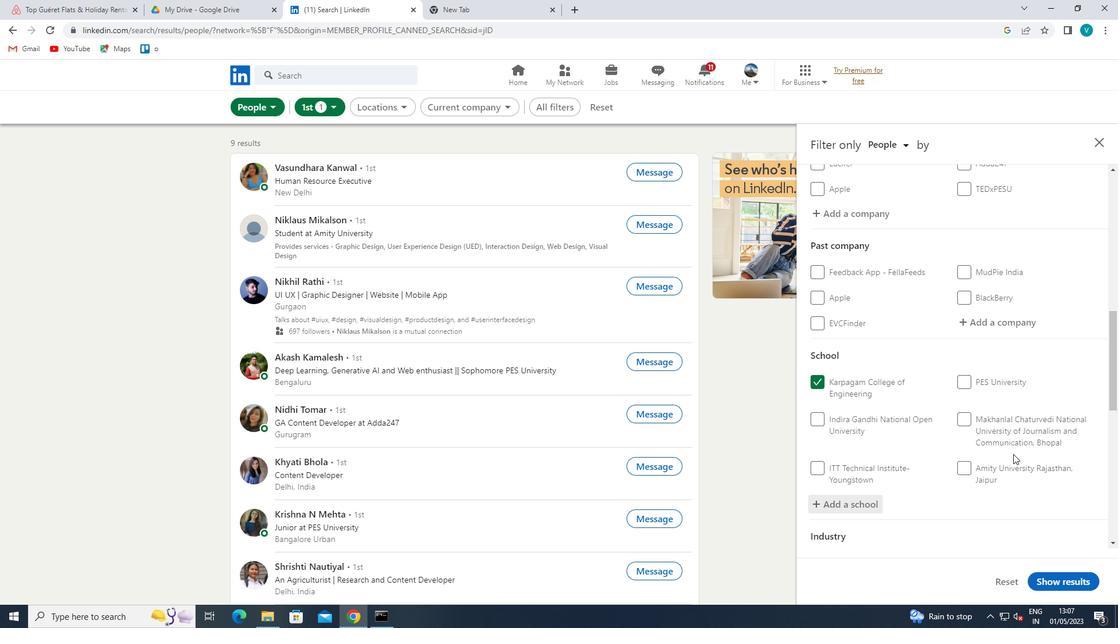 
Action: Mouse moved to (1011, 453)
Screenshot: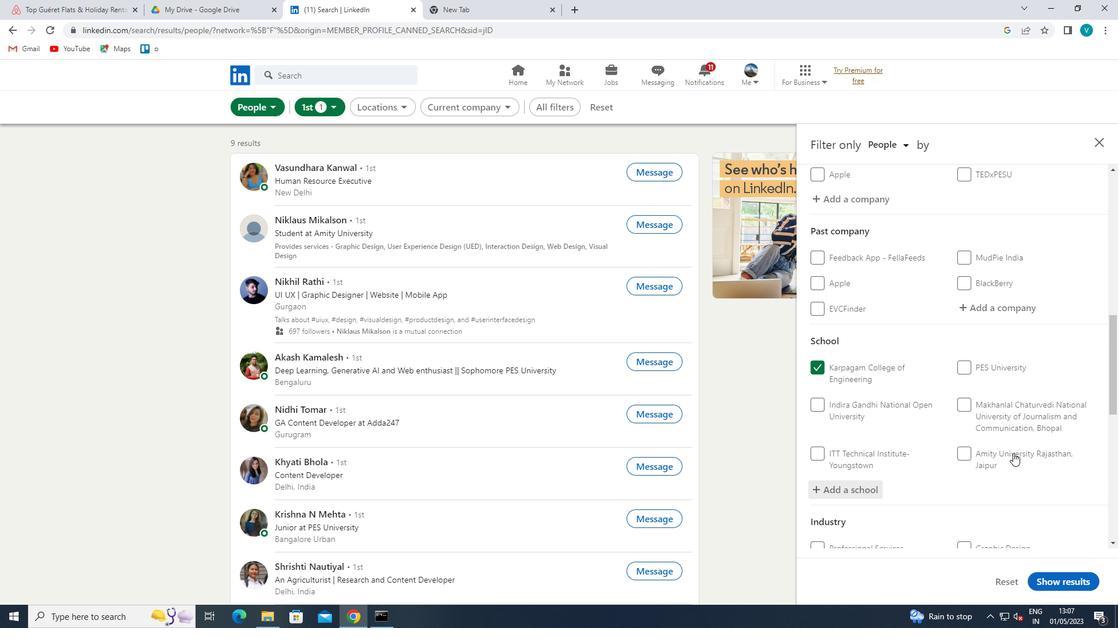 
Action: Mouse scrolled (1011, 452) with delta (0, 0)
Screenshot: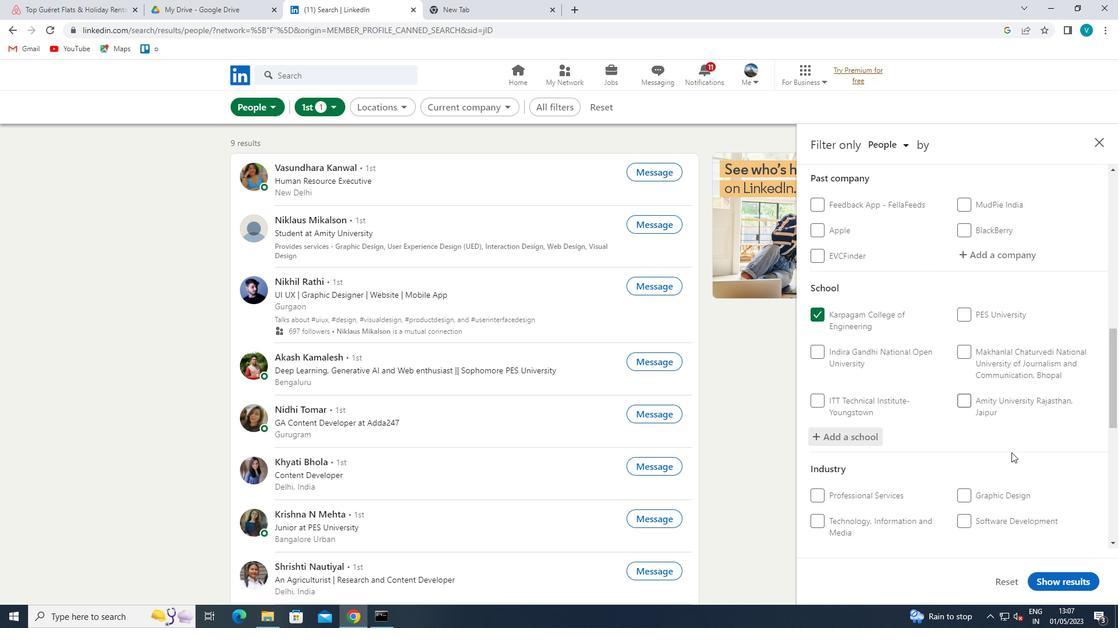 
Action: Mouse moved to (1013, 396)
Screenshot: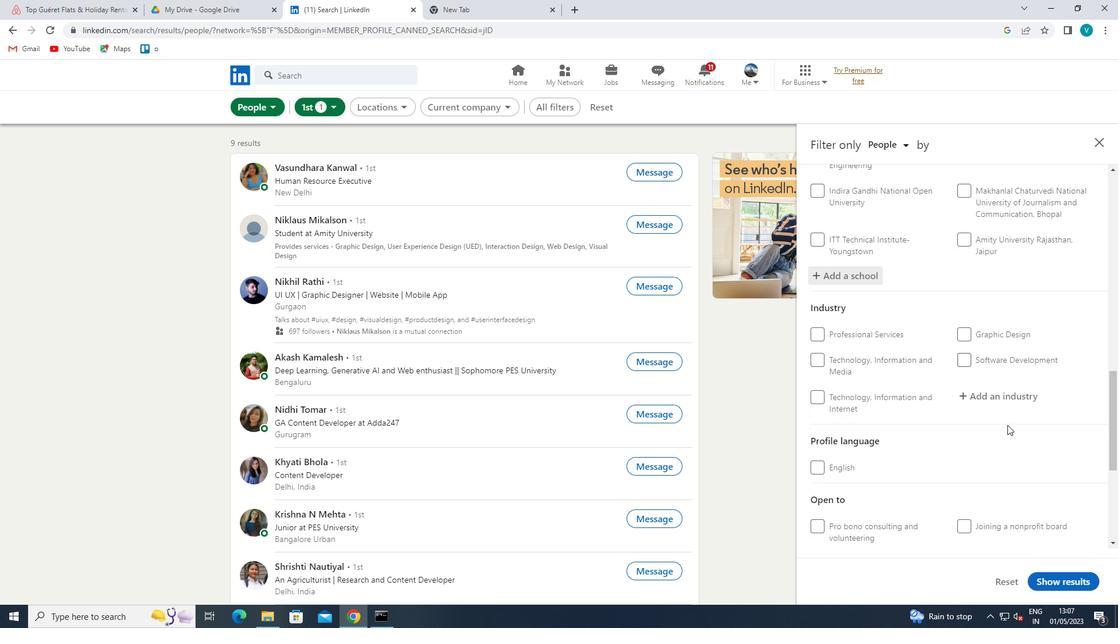 
Action: Mouse pressed left at (1013, 396)
Screenshot: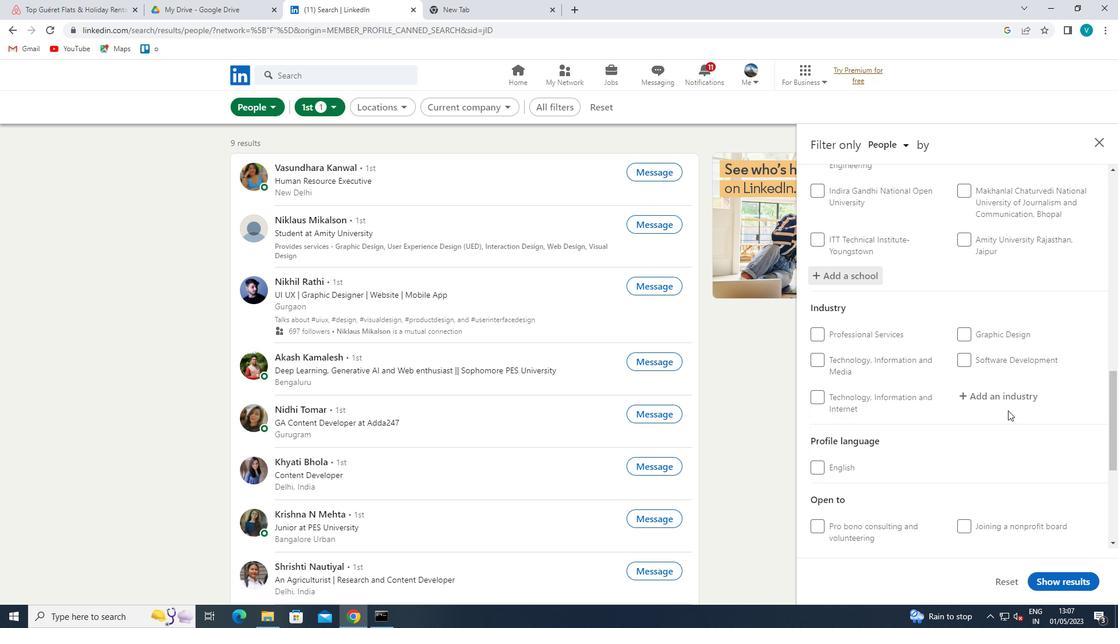 
Action: Key pressed <Key.shift>AVIATION<Key.space>
Screenshot: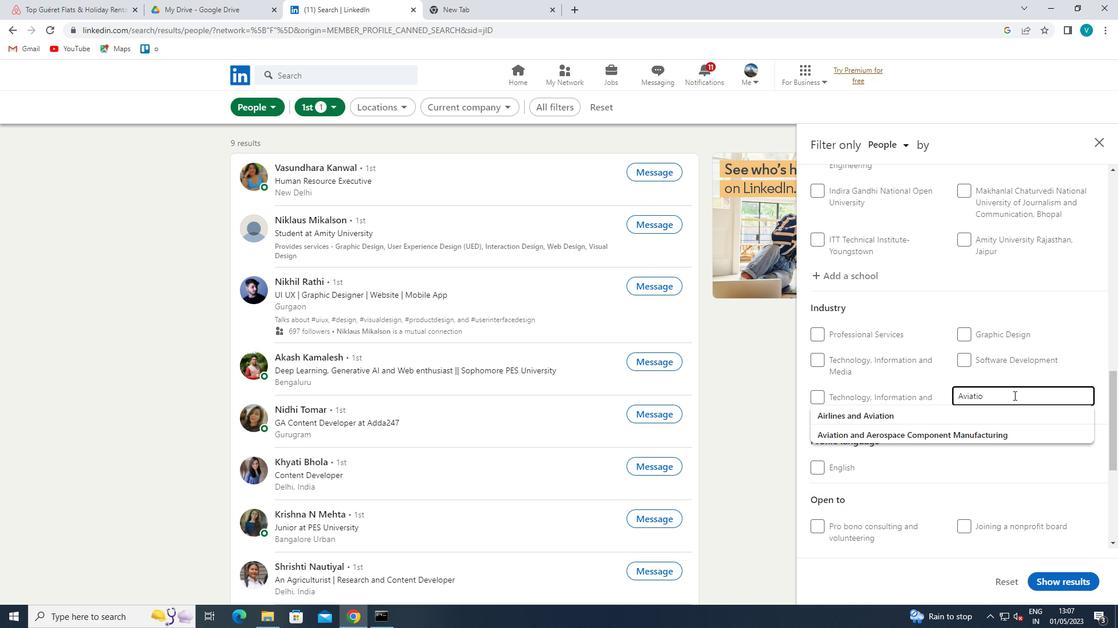 
Action: Mouse moved to (973, 439)
Screenshot: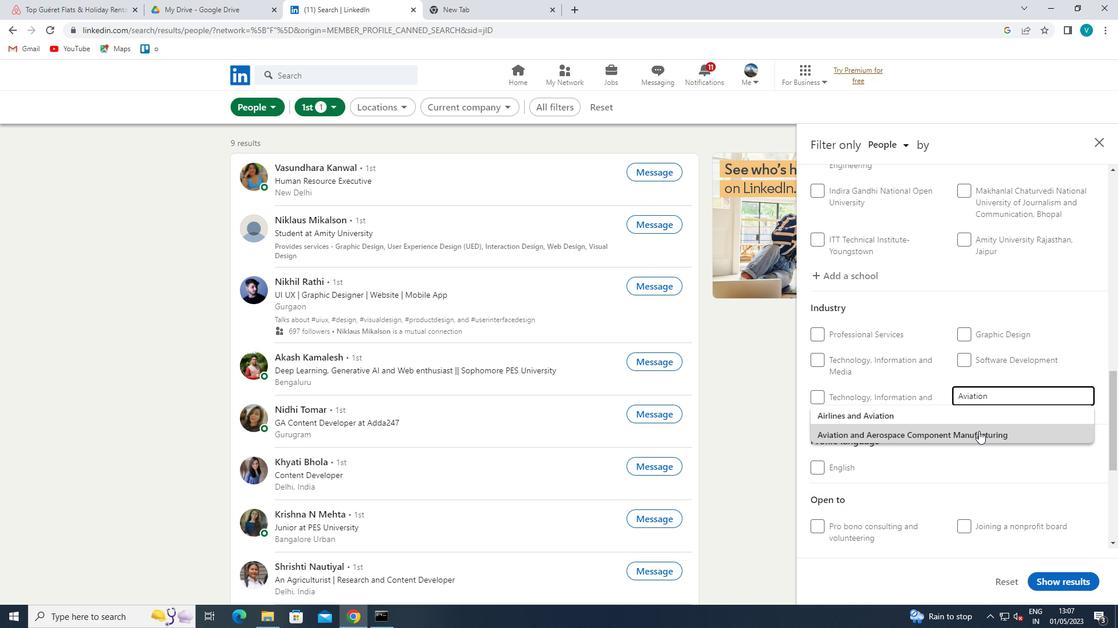 
Action: Mouse pressed left at (973, 439)
Screenshot: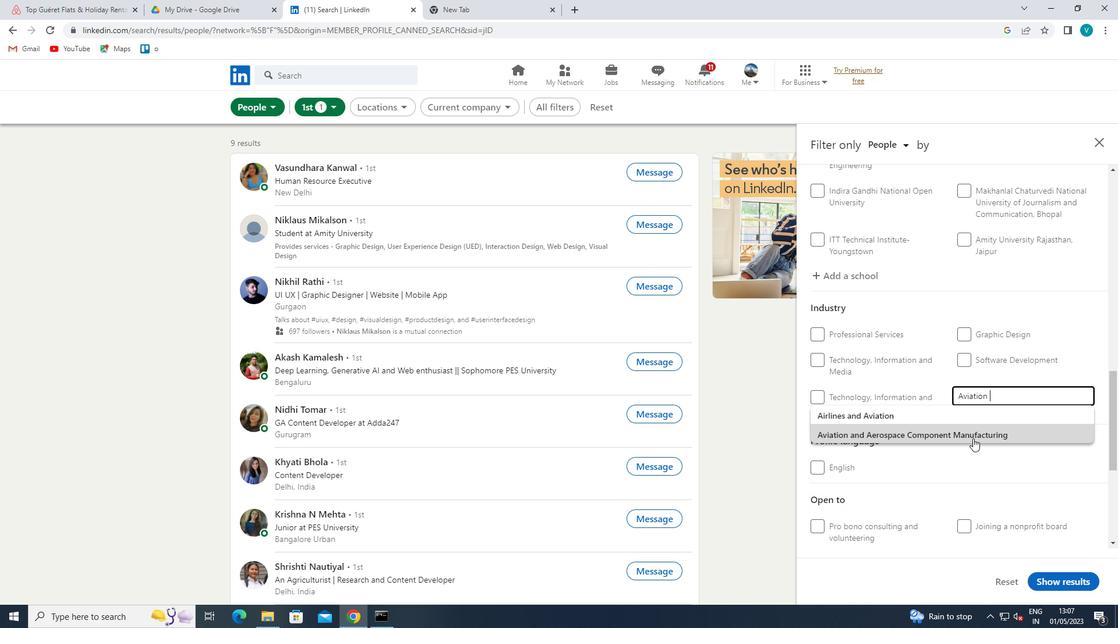 
Action: Mouse scrolled (973, 439) with delta (0, 0)
Screenshot: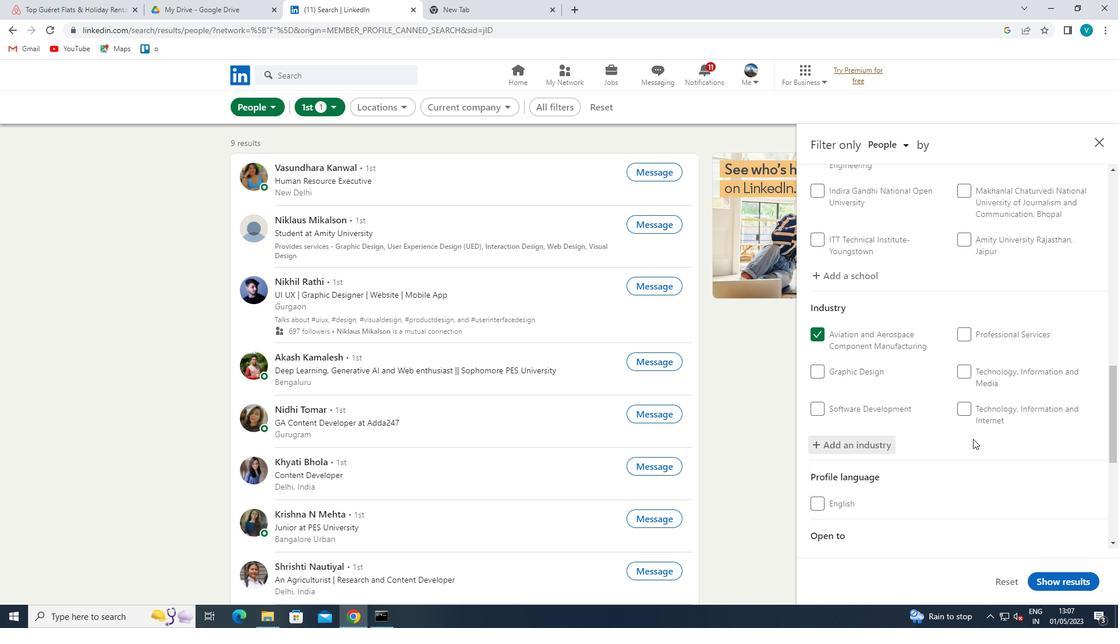 
Action: Mouse scrolled (973, 439) with delta (0, 0)
Screenshot: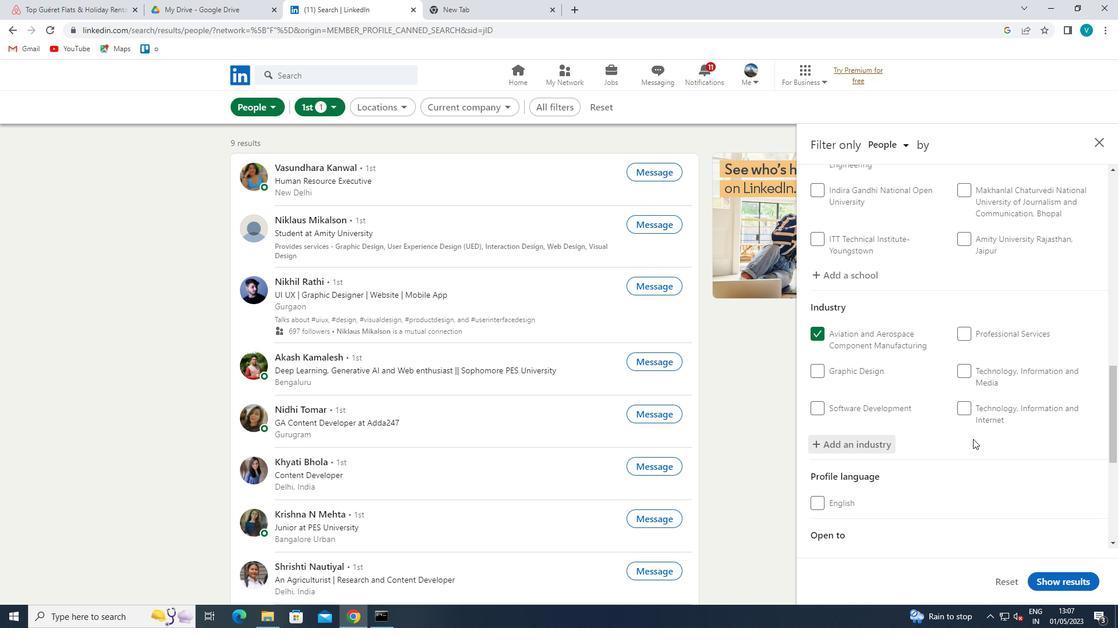 
Action: Mouse scrolled (973, 439) with delta (0, 0)
Screenshot: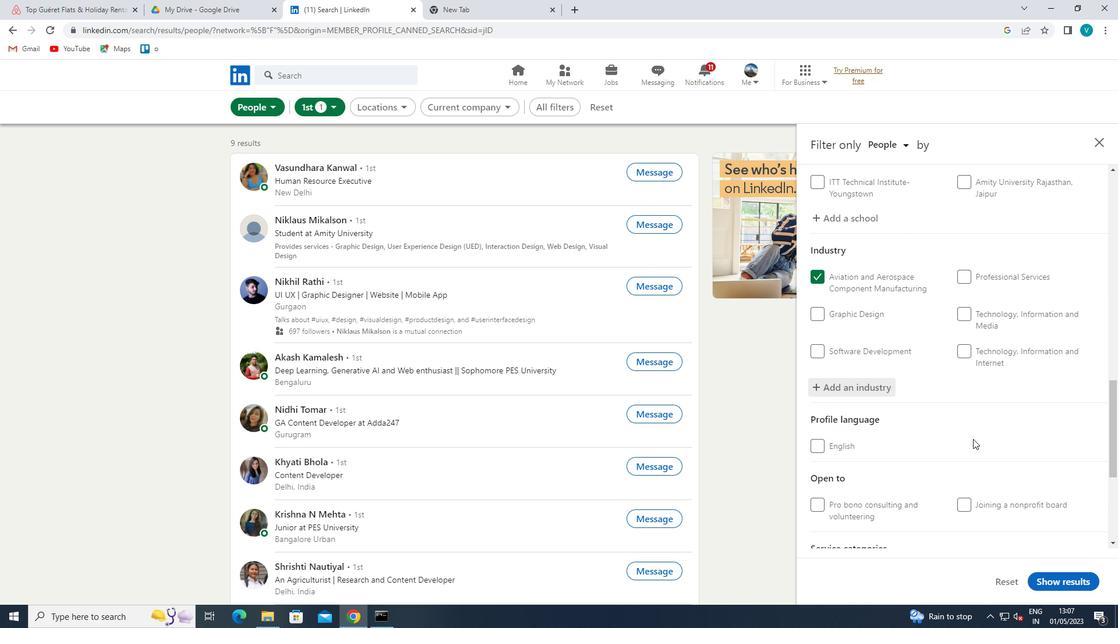 
Action: Mouse scrolled (973, 439) with delta (0, 0)
Screenshot: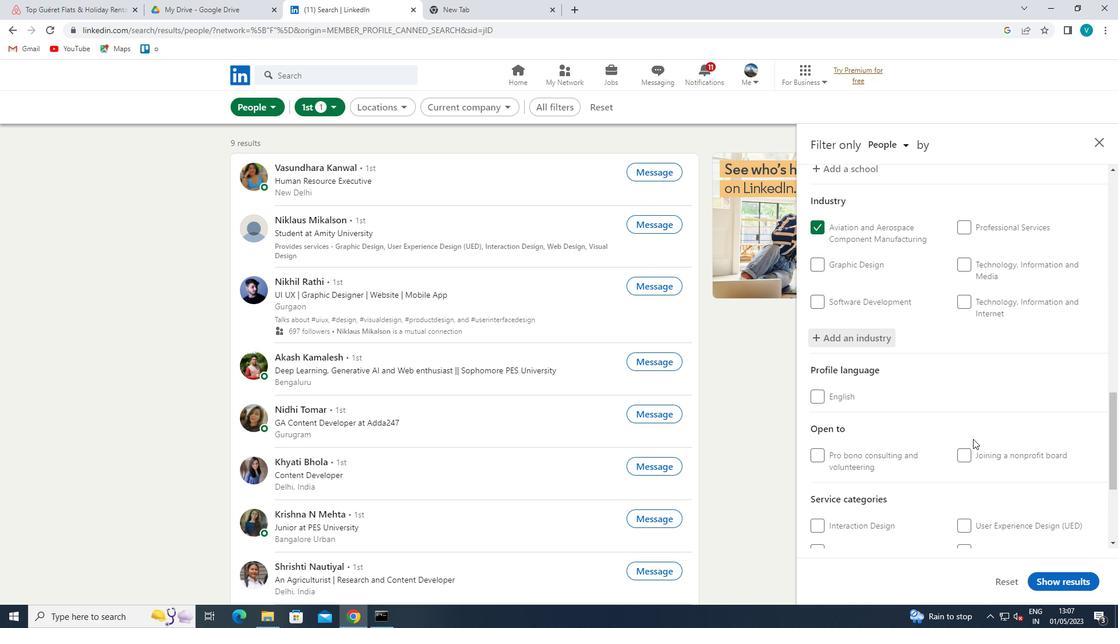 
Action: Mouse scrolled (973, 439) with delta (0, 0)
Screenshot: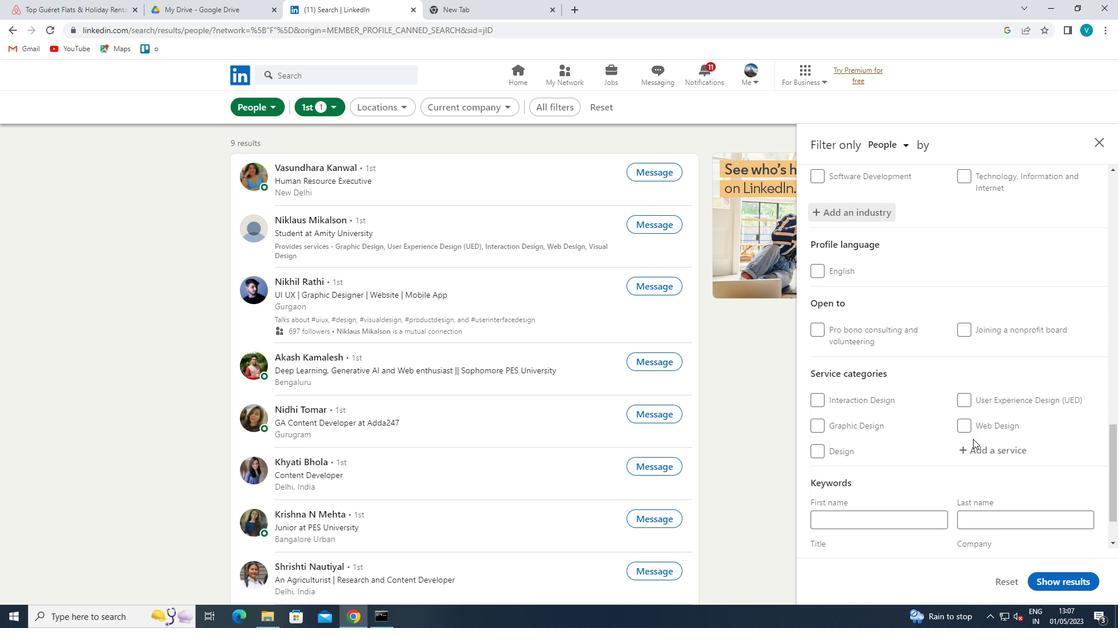
Action: Mouse moved to (1004, 387)
Screenshot: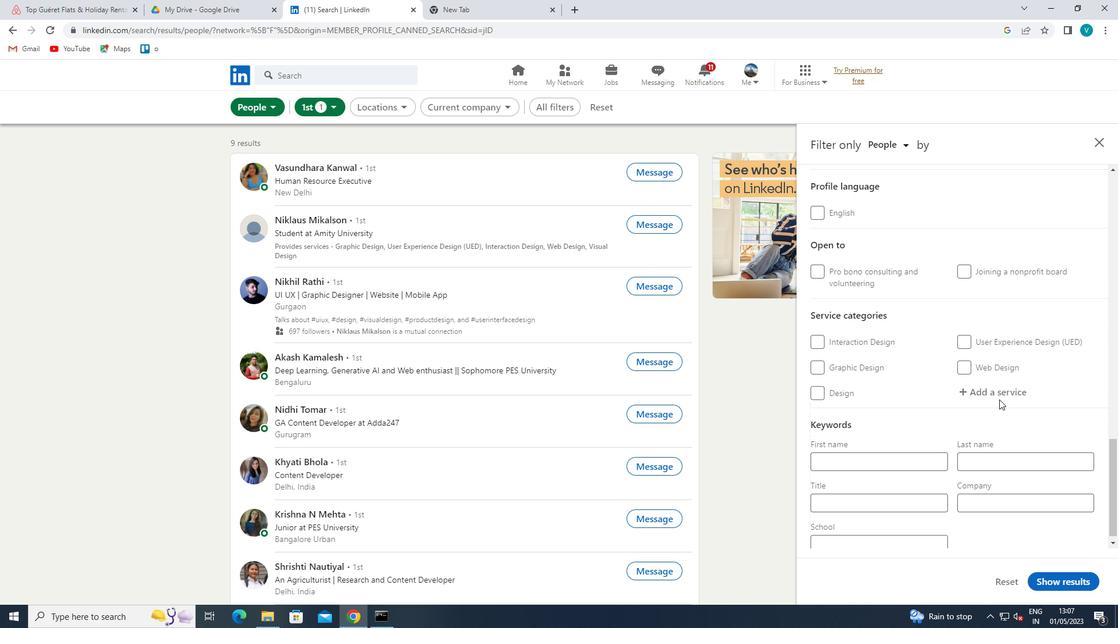 
Action: Mouse pressed left at (1004, 387)
Screenshot: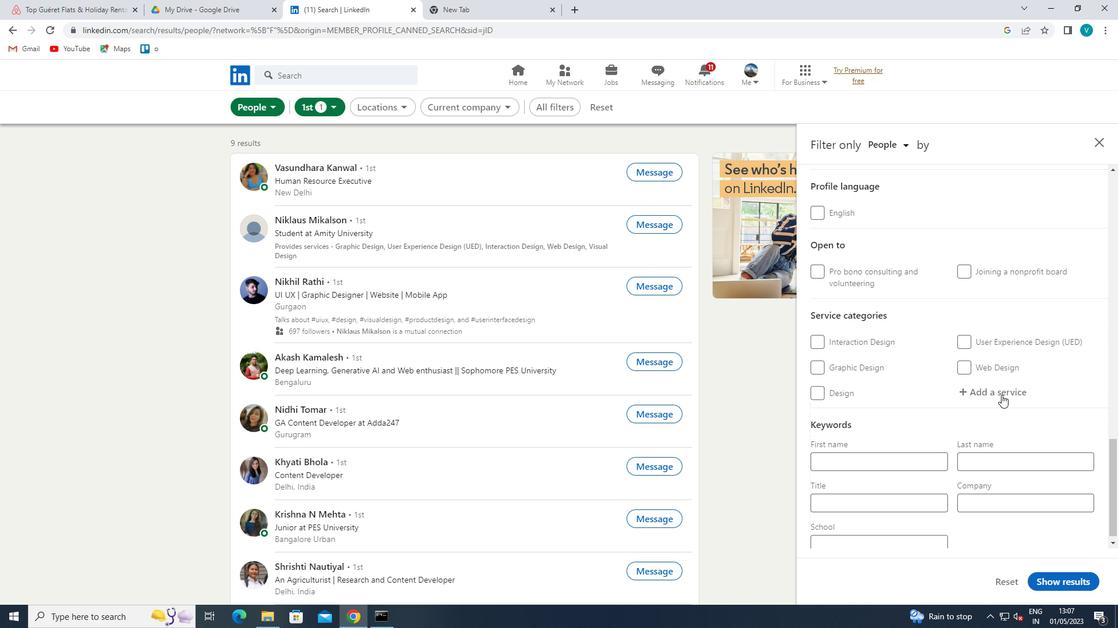 
Action: Key pressed <Key.shift>RELOCATION<Key.space>
Screenshot: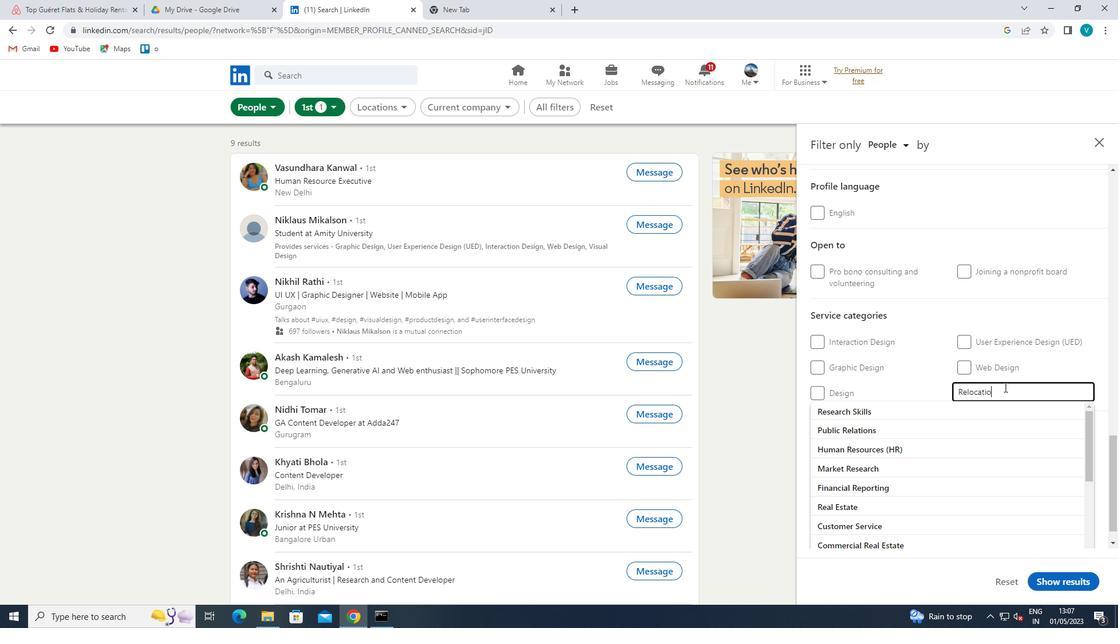 
Action: Mouse moved to (956, 410)
Screenshot: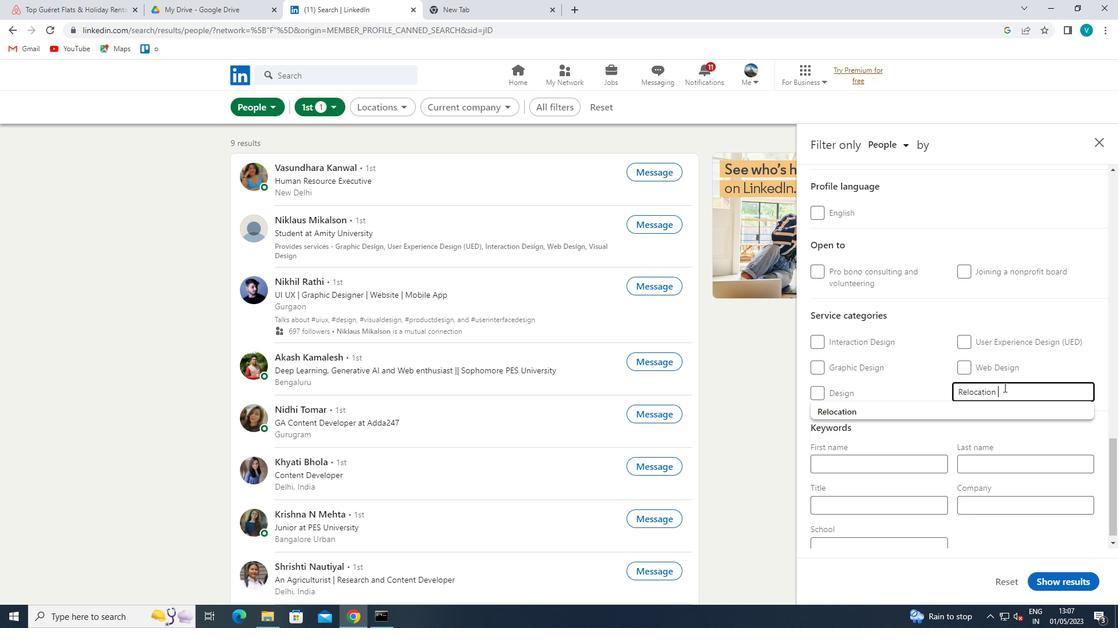 
Action: Mouse pressed left at (956, 410)
Screenshot: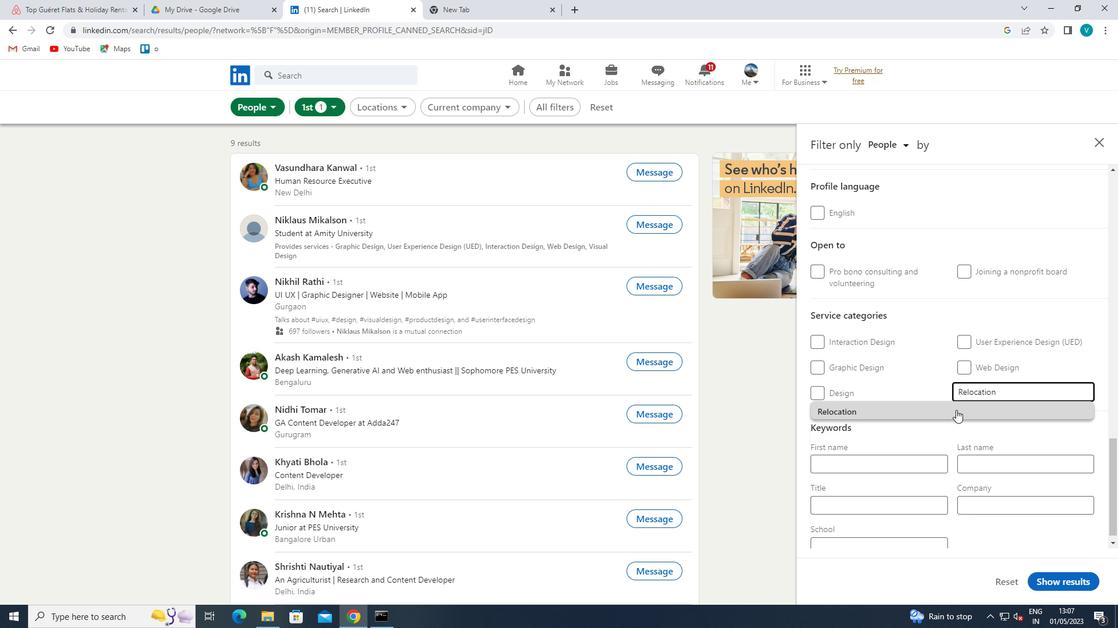 
Action: Mouse moved to (945, 409)
Screenshot: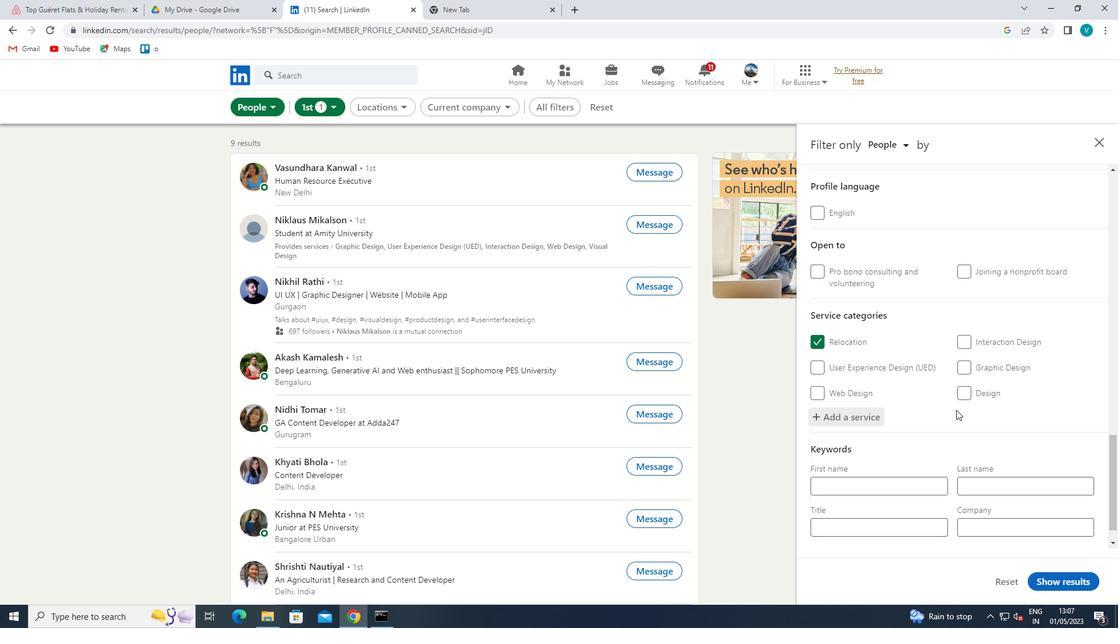 
Action: Mouse scrolled (945, 408) with delta (0, 0)
Screenshot: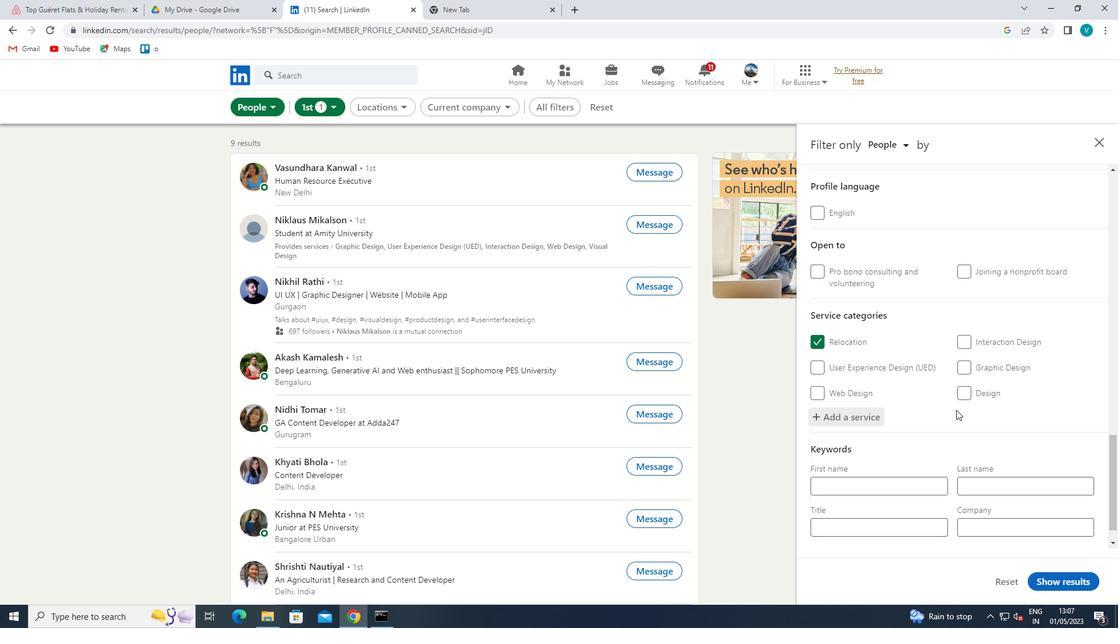 
Action: Mouse moved to (940, 410)
Screenshot: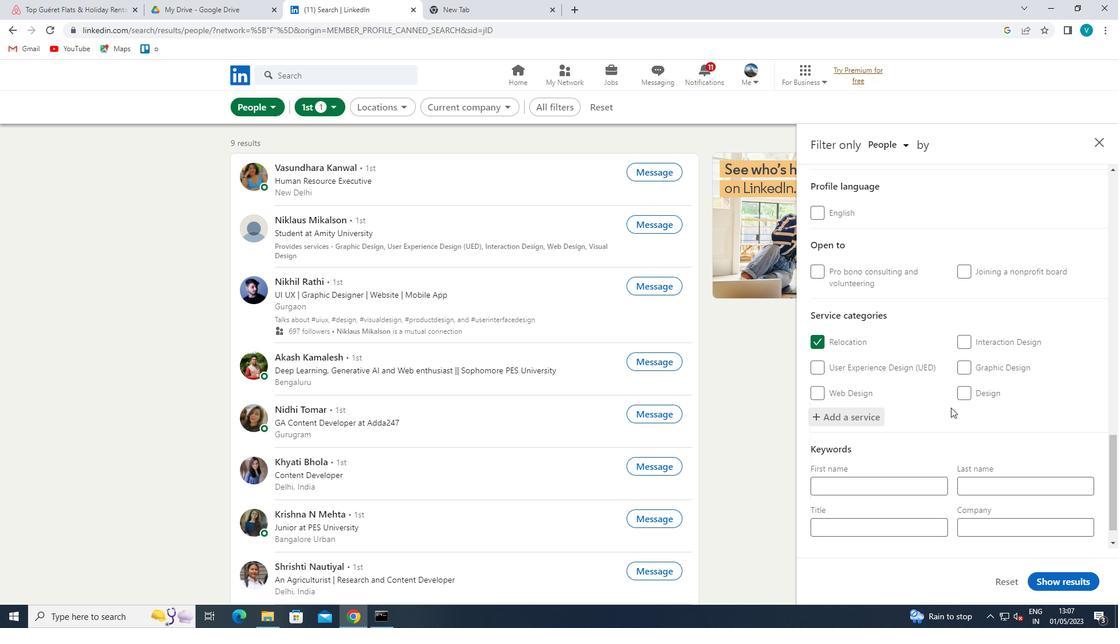 
Action: Mouse scrolled (940, 409) with delta (0, 0)
Screenshot: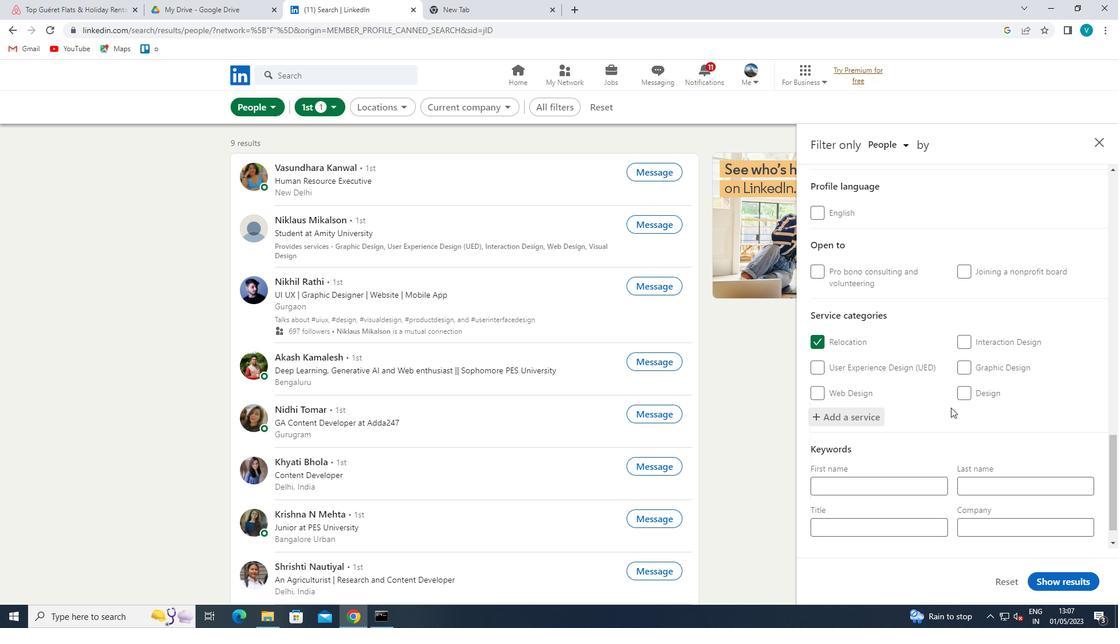 
Action: Mouse moved to (914, 418)
Screenshot: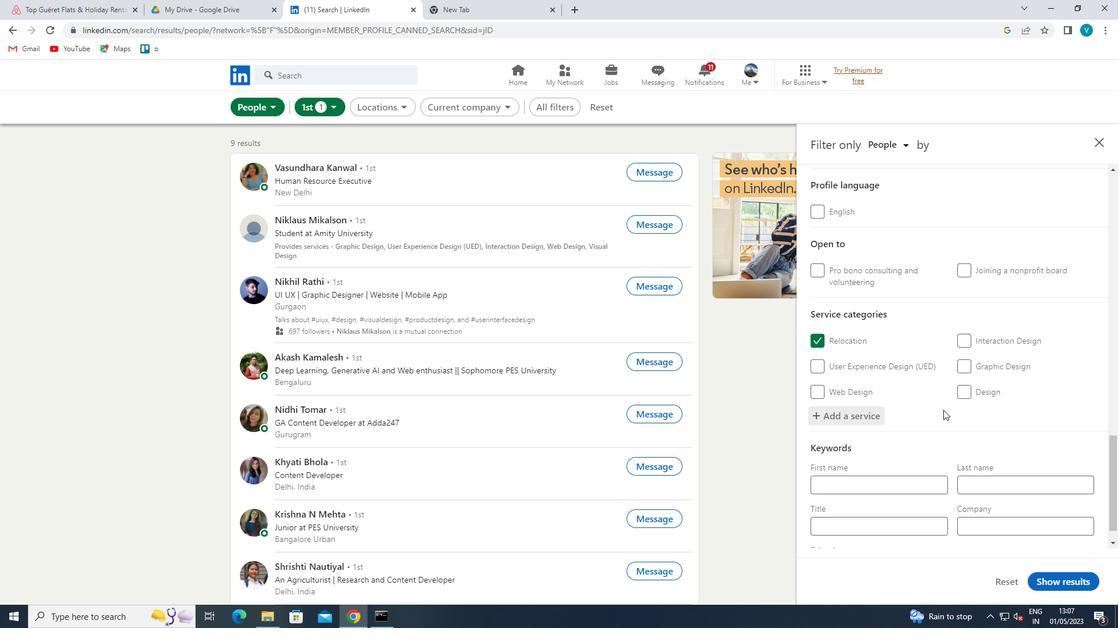 
Action: Mouse scrolled (914, 417) with delta (0, 0)
Screenshot: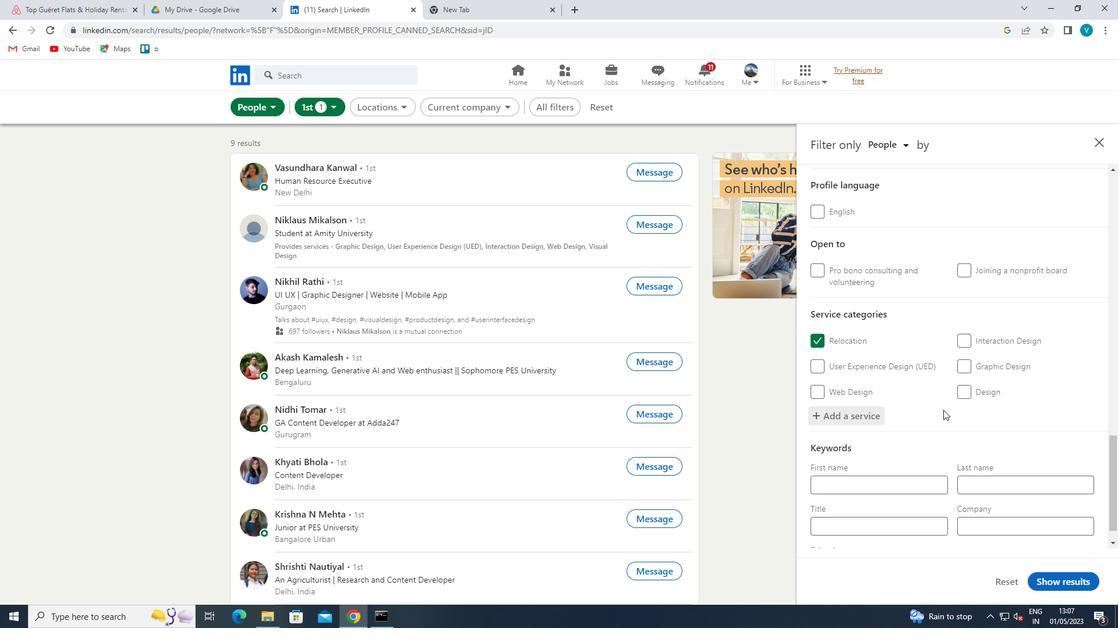 
Action: Mouse moved to (885, 479)
Screenshot: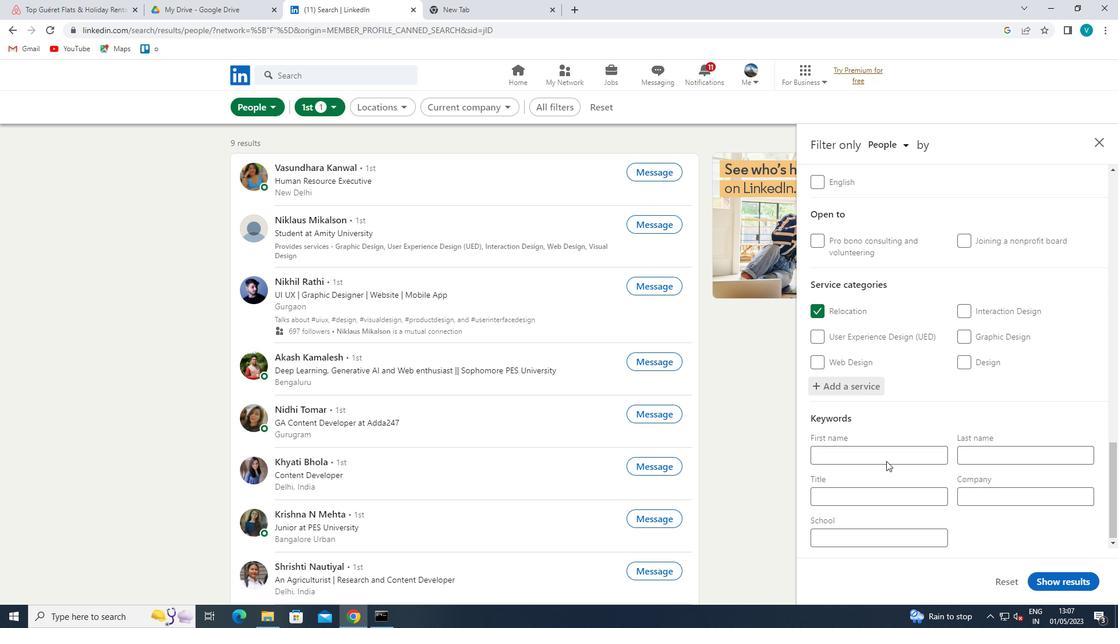 
Action: Mouse pressed left at (885, 479)
Screenshot: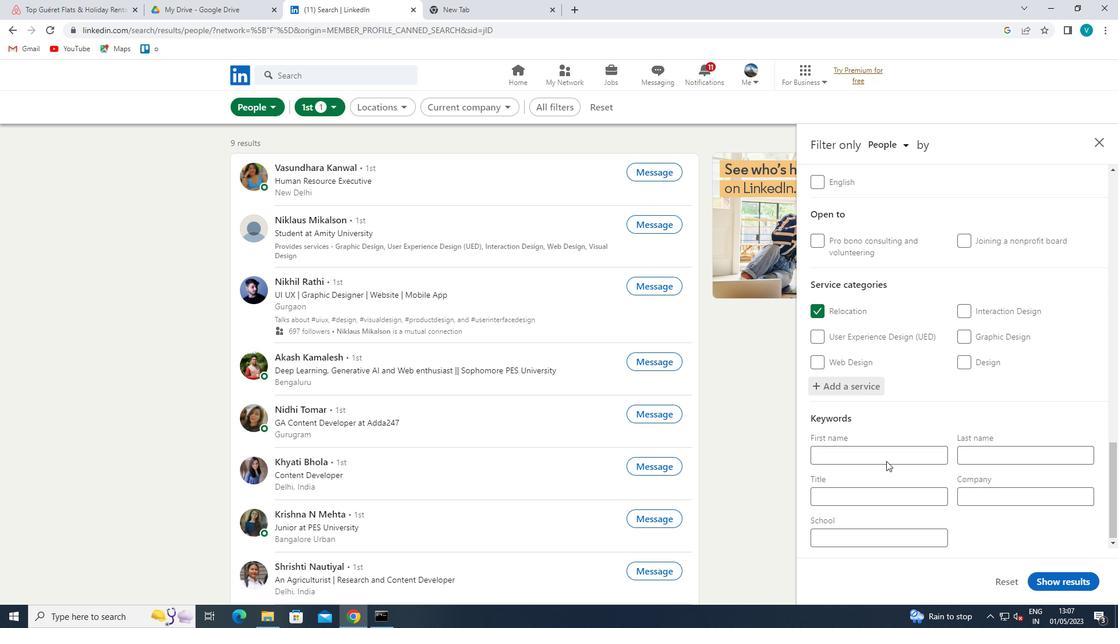 
Action: Mouse moved to (886, 479)
Screenshot: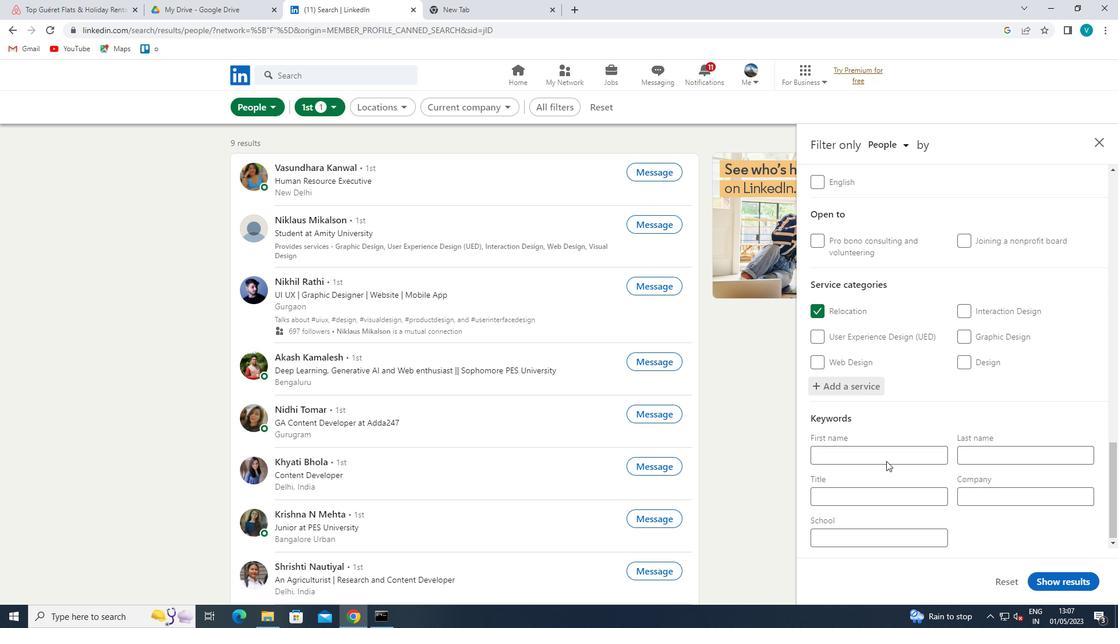
Action: Key pressed <Key.shift>TECHNICAL<Key.space><Key.shift>SPECIAL;IS<Key.backspace><Key.backspace><Key.backspace>IST<Key.space>
Screenshot: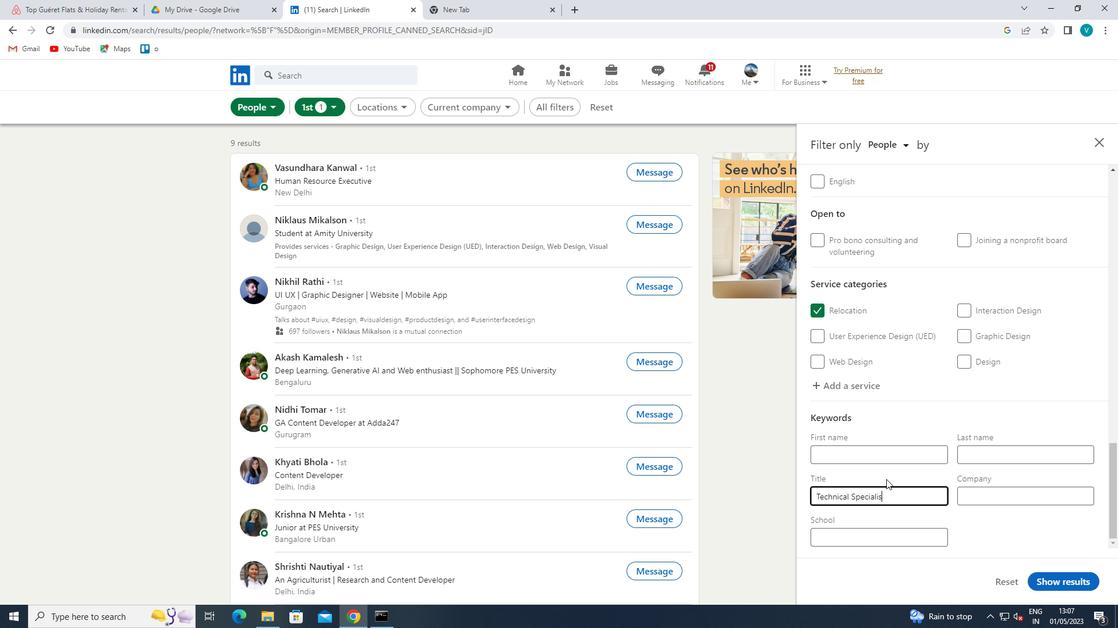 
Action: Mouse moved to (1075, 582)
Screenshot: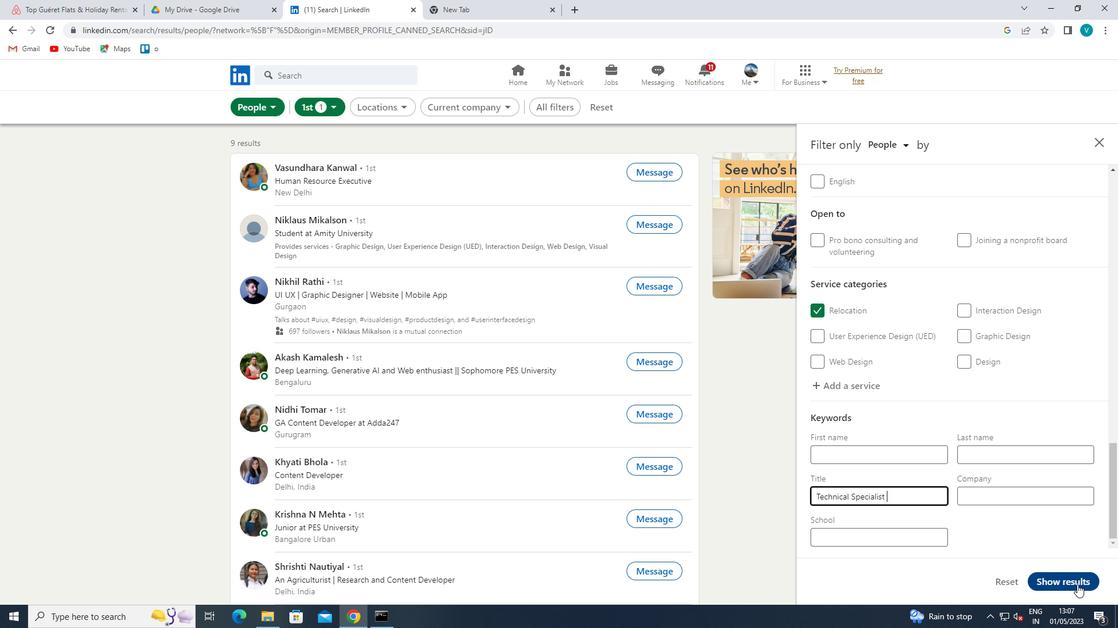 
Action: Mouse pressed left at (1075, 582)
Screenshot: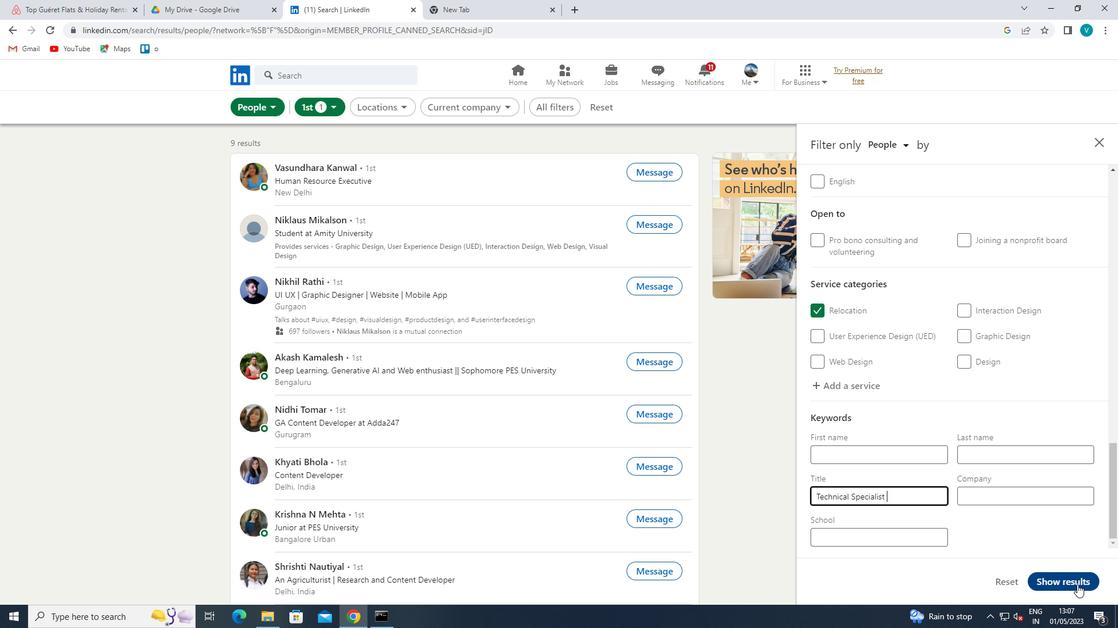 
